 Task: Add Attachment from Google Drive to Card Card0000000163 in Board Board0000000041 in Workspace WS0000000014 in Trello. Add Cover Orange to Card Card0000000163 in Board Board0000000041 in Workspace WS0000000014 in Trello. Add "Add Label …" with "Title" Title0000000163 to Button Button0000000163 to Card Card0000000163 in Board Board0000000041 in Workspace WS0000000014 in Trello. Add Description DS0000000163 to Card Card0000000163 in Board Board0000000041 in Workspace WS0000000014 in Trello. Add Comment CM0000000163 to Card Card0000000163 in Board Board0000000041 in Workspace WS0000000014 in Trello
Action: Mouse moved to (655, 80)
Screenshot: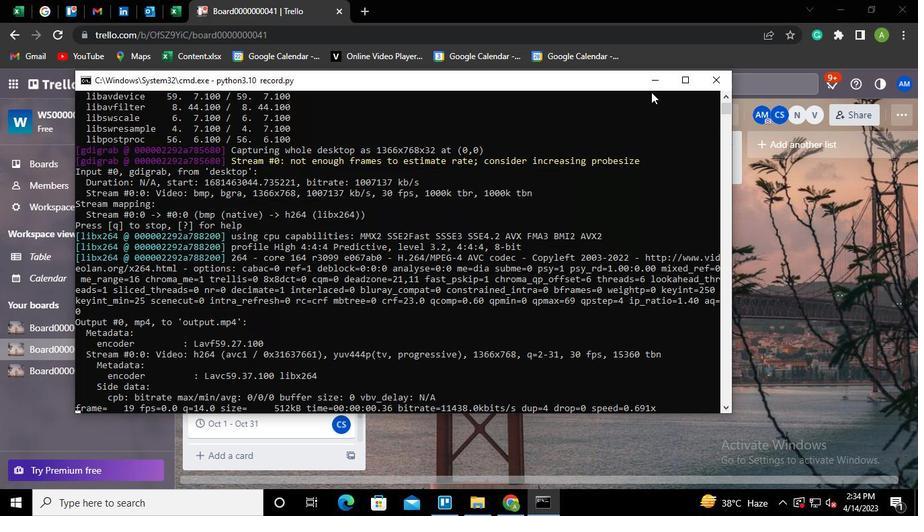 
Action: Mouse pressed left at (655, 80)
Screenshot: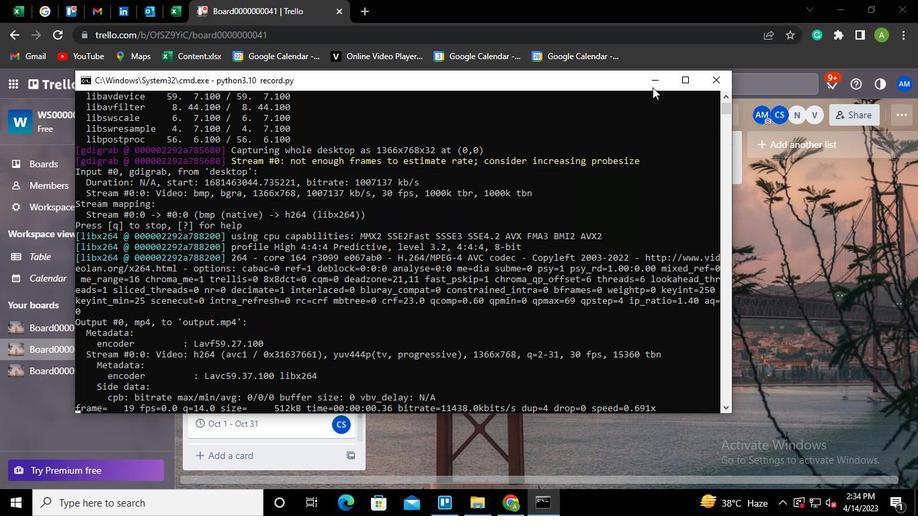 
Action: Mouse moved to (284, 393)
Screenshot: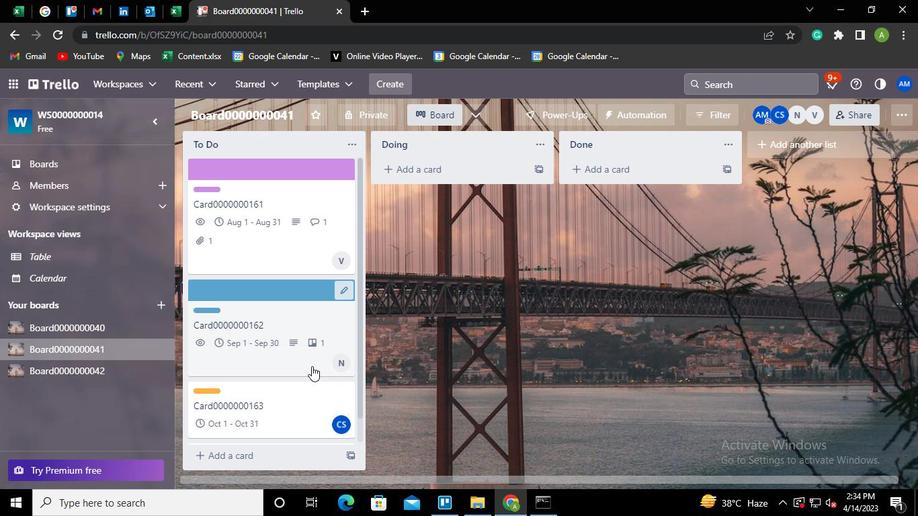 
Action: Mouse pressed left at (284, 393)
Screenshot: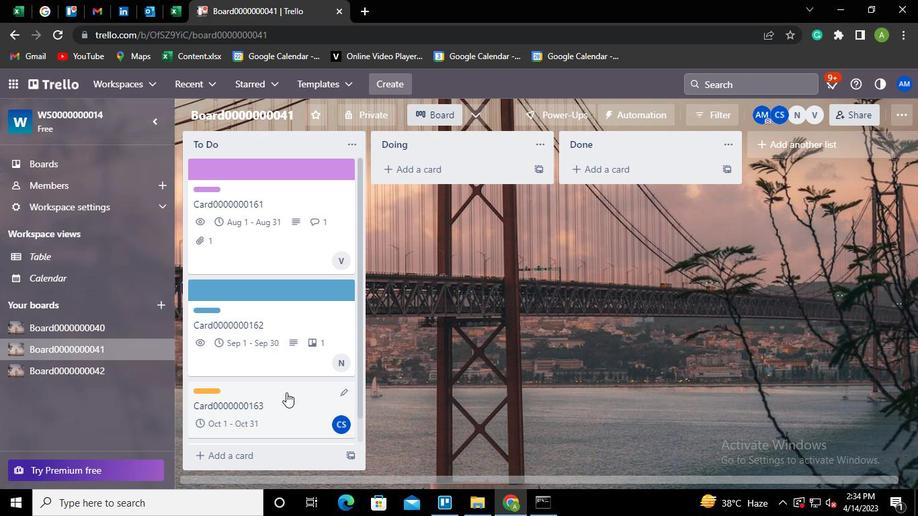 
Action: Mouse moved to (645, 348)
Screenshot: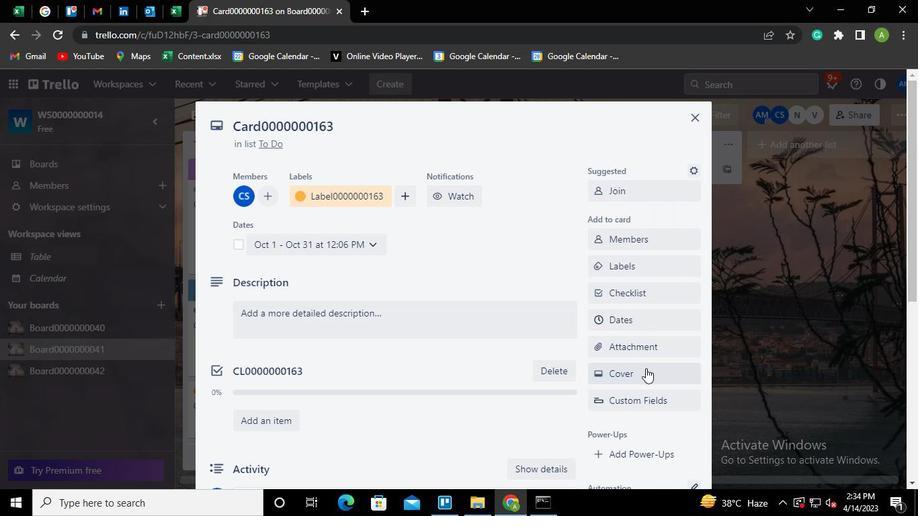 
Action: Mouse pressed left at (645, 348)
Screenshot: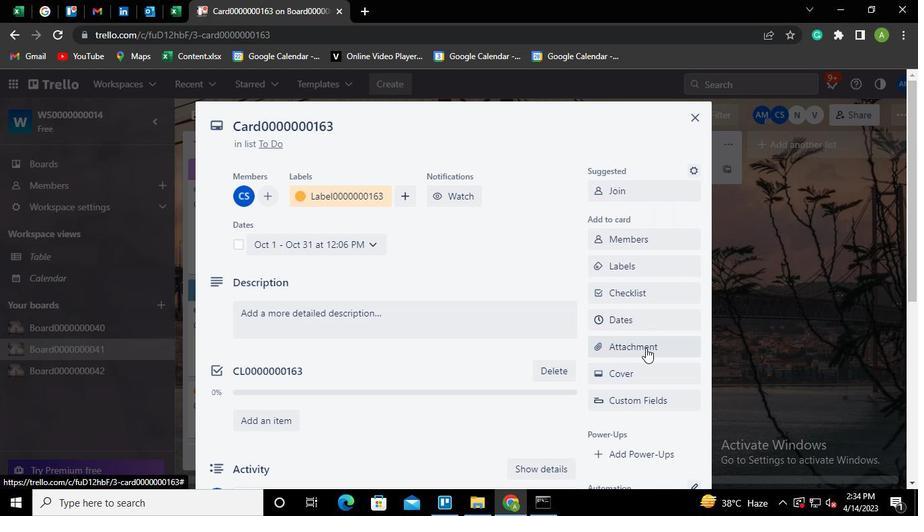 
Action: Mouse moved to (617, 186)
Screenshot: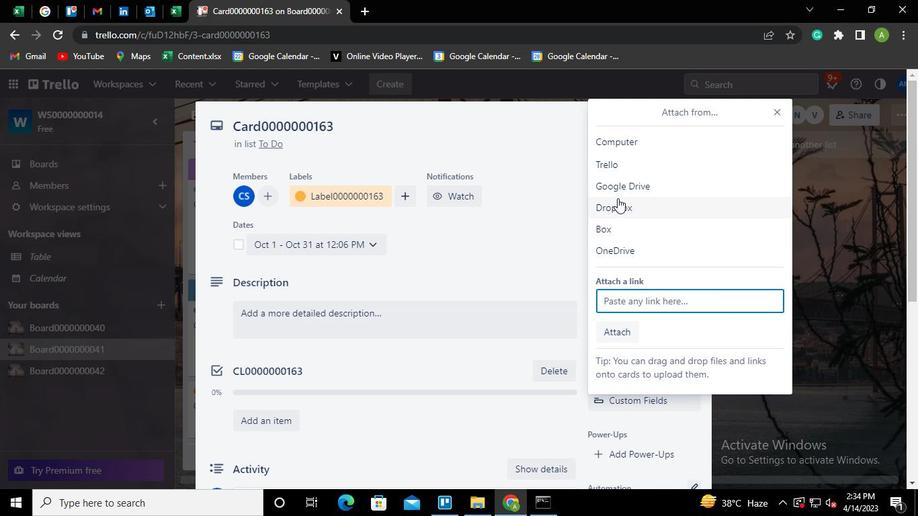 
Action: Mouse pressed left at (617, 186)
Screenshot: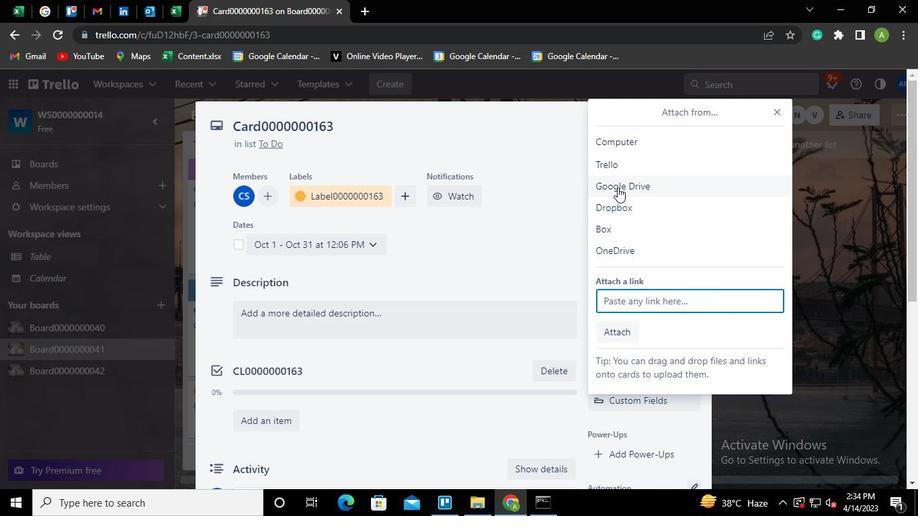 
Action: Mouse moved to (218, 289)
Screenshot: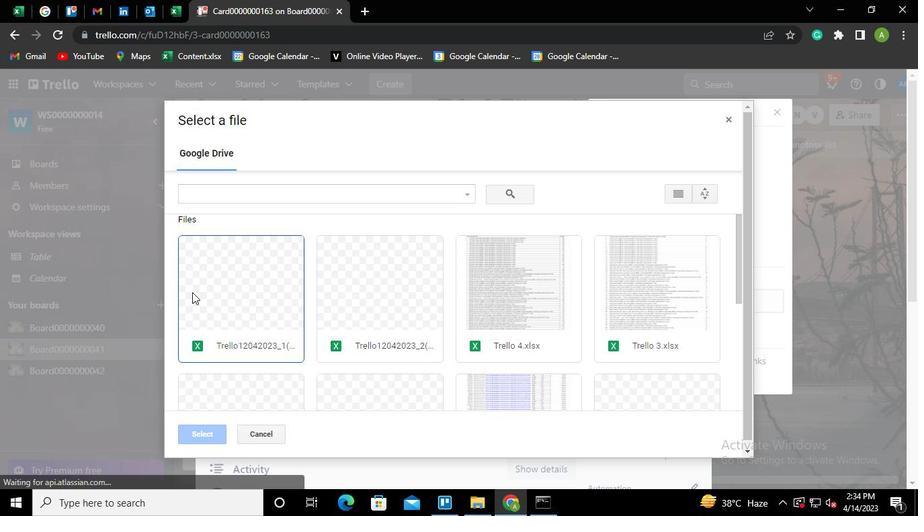 
Action: Mouse pressed left at (218, 289)
Screenshot: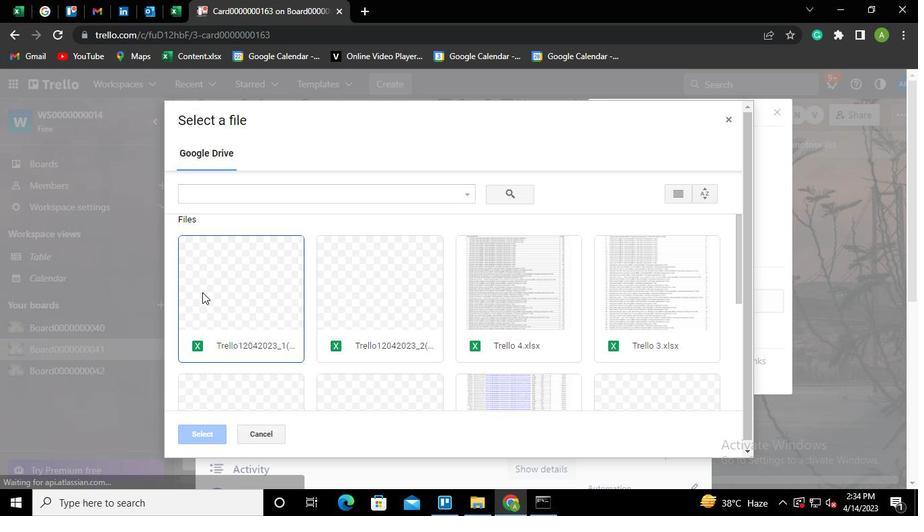 
Action: Mouse pressed left at (218, 289)
Screenshot: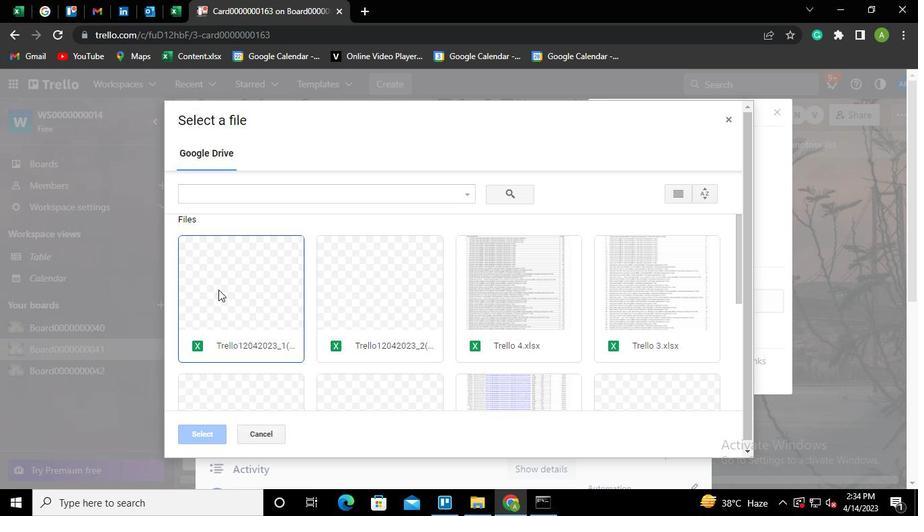 
Action: Mouse moved to (627, 385)
Screenshot: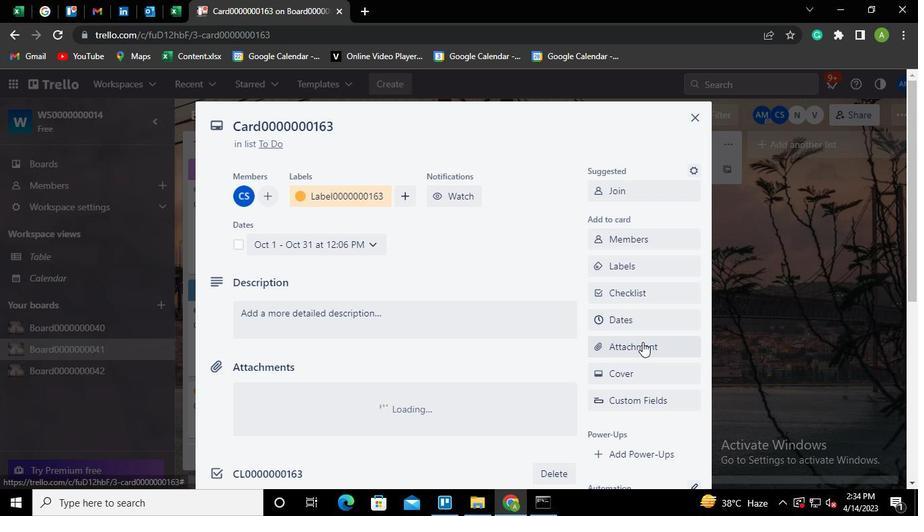 
Action: Mouse pressed left at (627, 385)
Screenshot: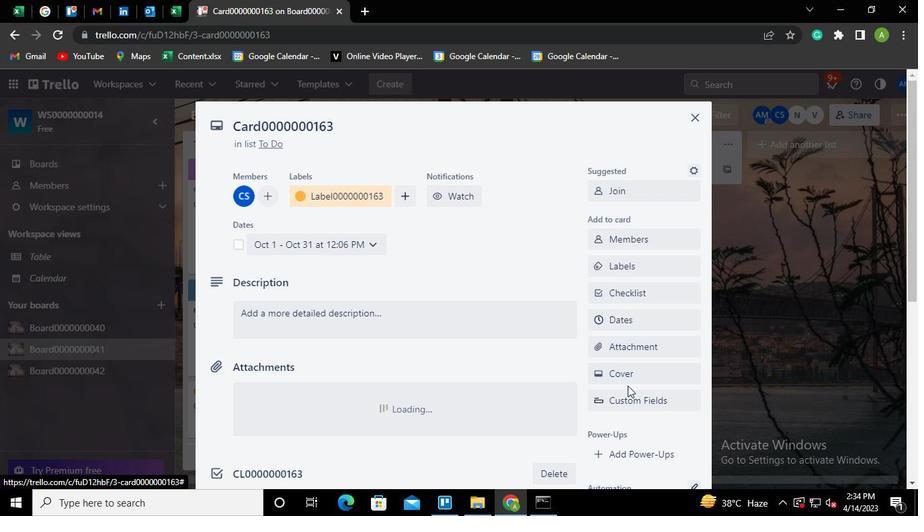 
Action: Mouse moved to (627, 379)
Screenshot: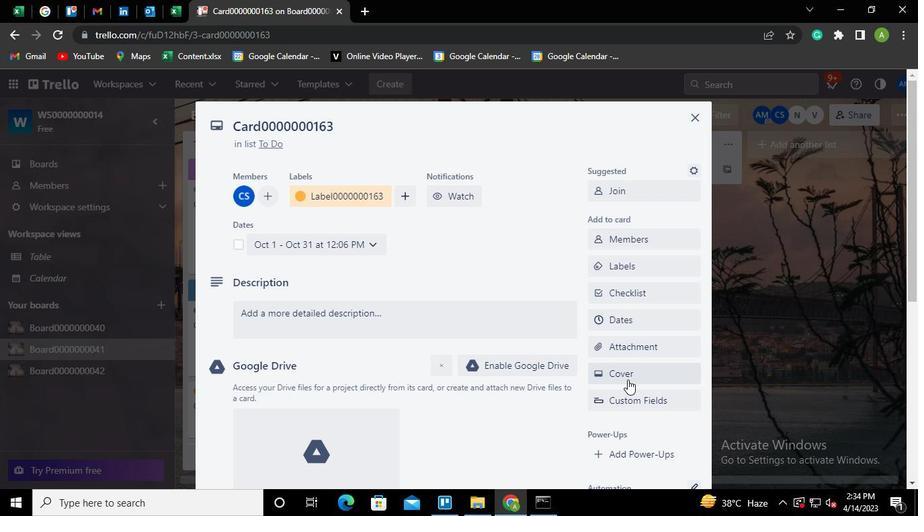
Action: Mouse pressed left at (627, 379)
Screenshot: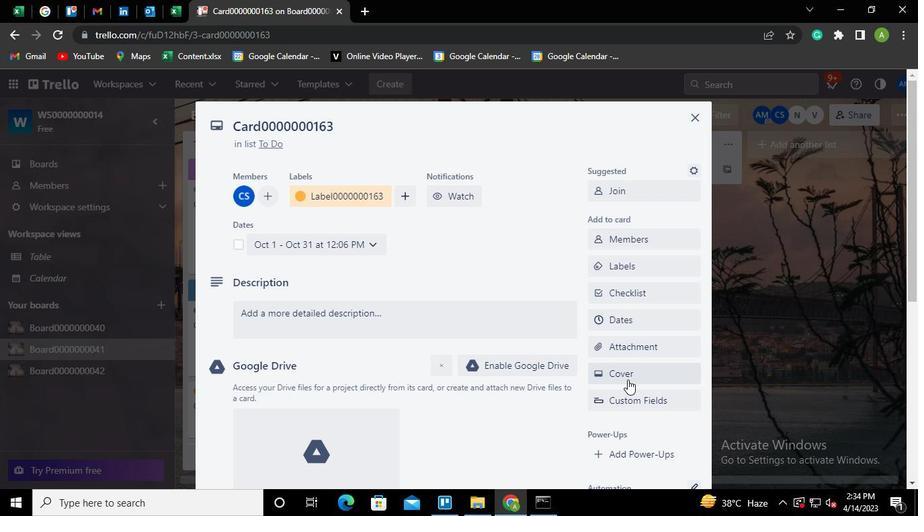
Action: Mouse moved to (692, 235)
Screenshot: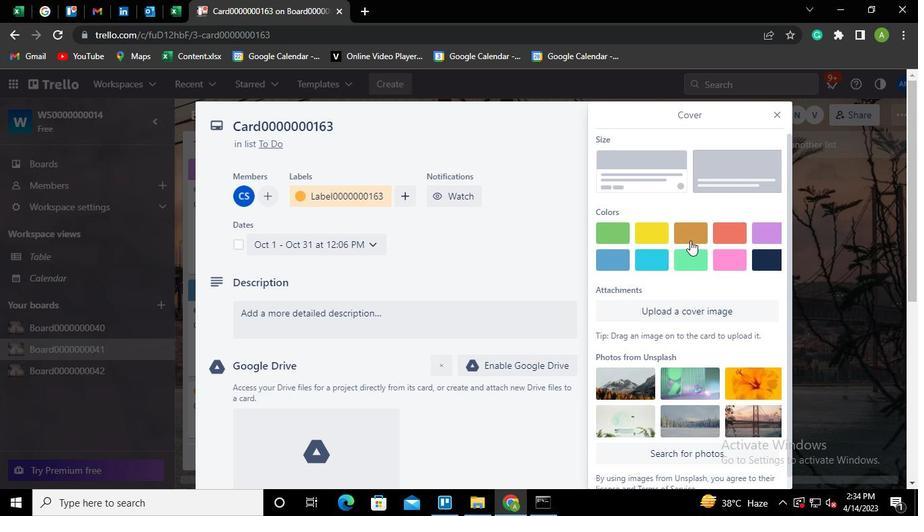 
Action: Mouse pressed left at (692, 235)
Screenshot: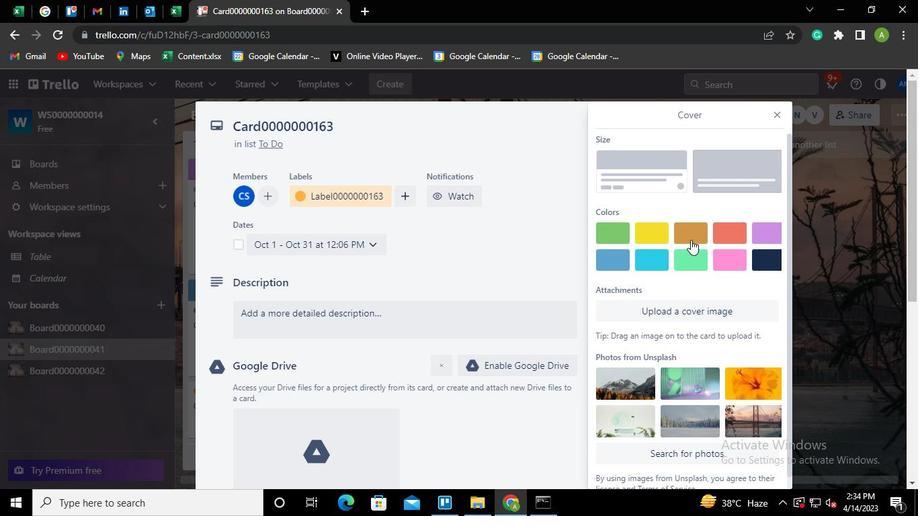 
Action: Mouse moved to (561, 217)
Screenshot: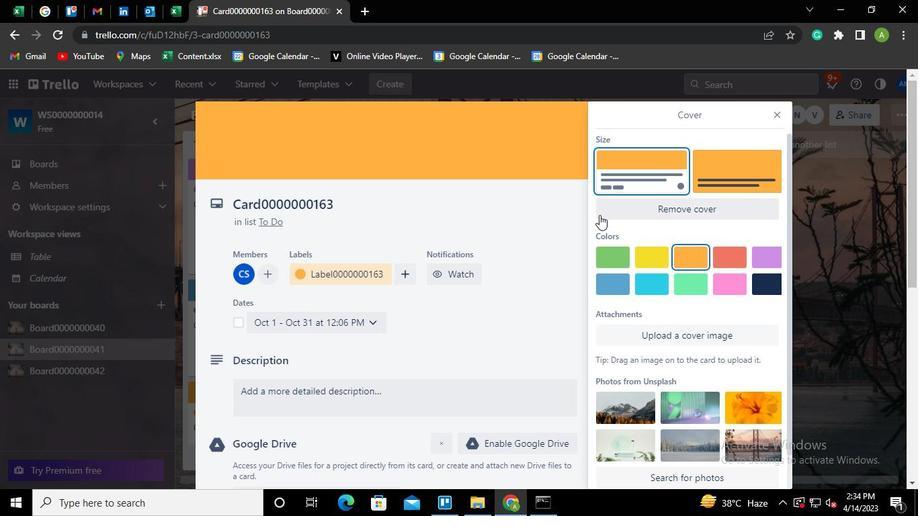 
Action: Mouse pressed left at (561, 217)
Screenshot: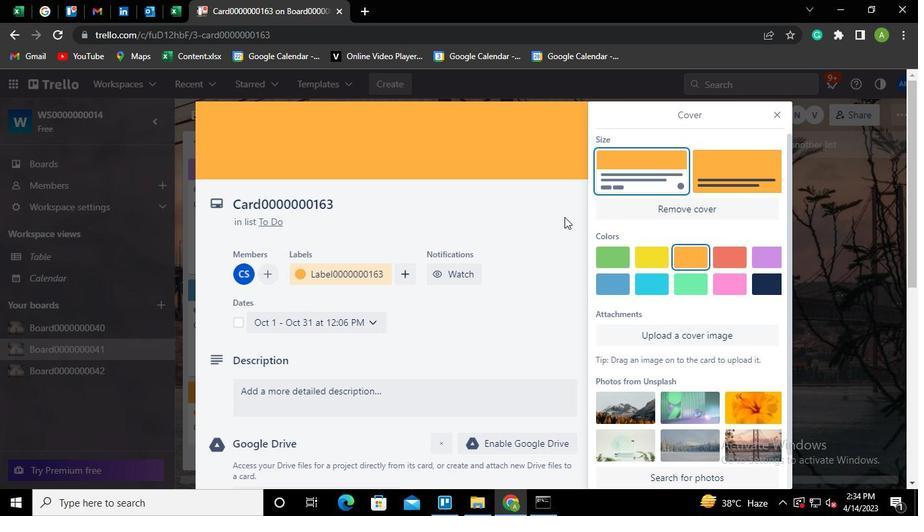
Action: Mouse moved to (636, 410)
Screenshot: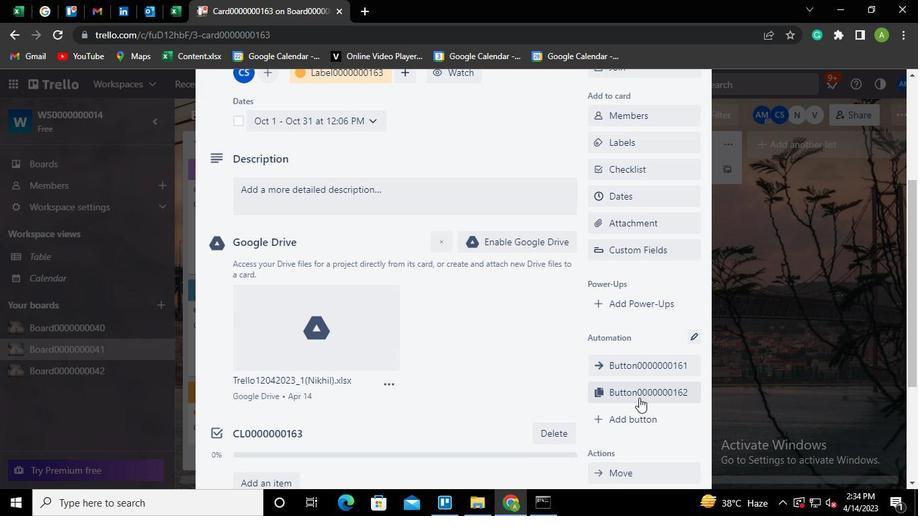 
Action: Mouse pressed left at (636, 410)
Screenshot: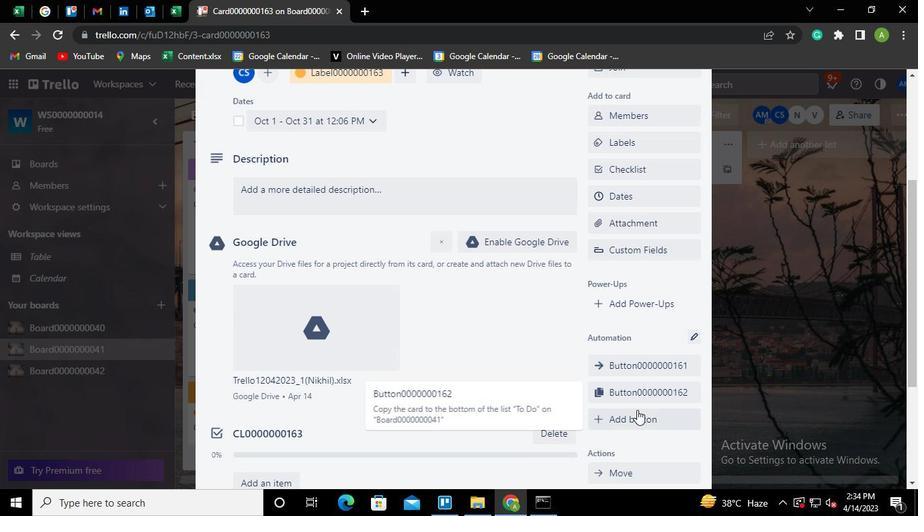 
Action: Mouse moved to (640, 226)
Screenshot: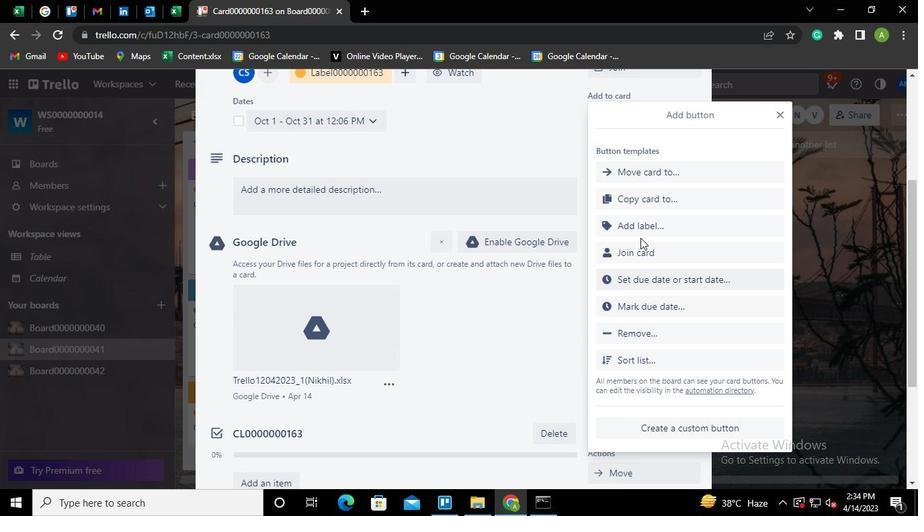 
Action: Mouse pressed left at (640, 226)
Screenshot: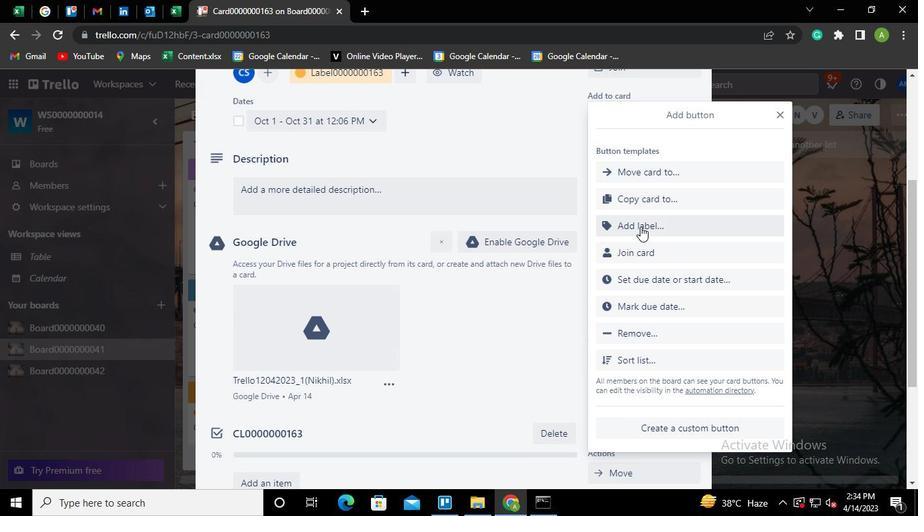 
Action: Mouse moved to (641, 222)
Screenshot: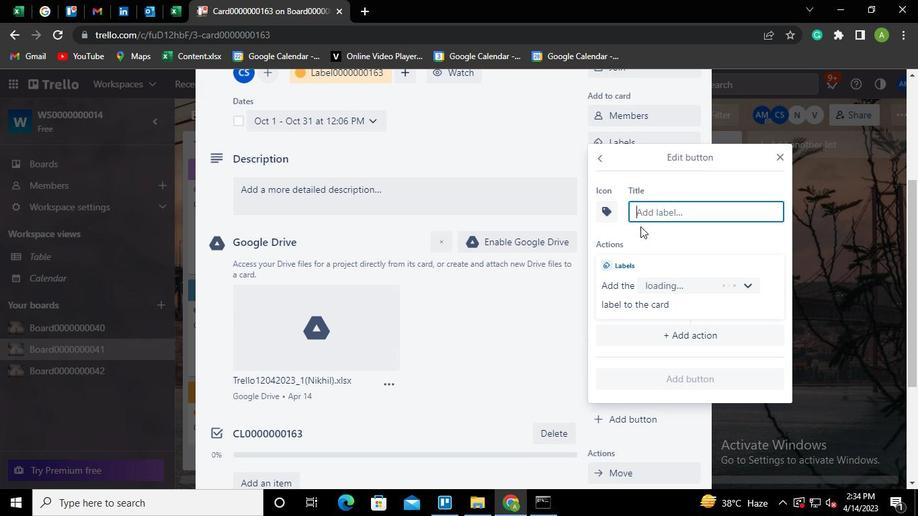 
Action: Keyboard Key.shift
Screenshot: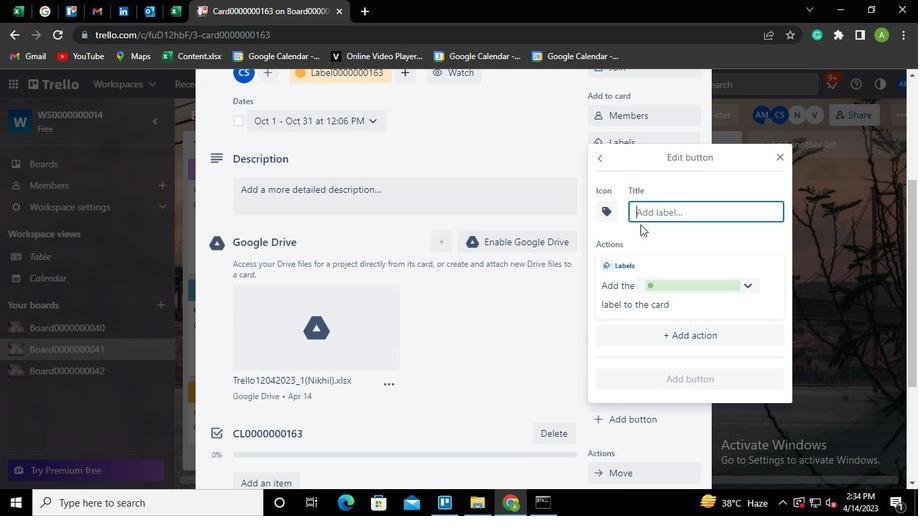 
Action: Keyboard T
Screenshot: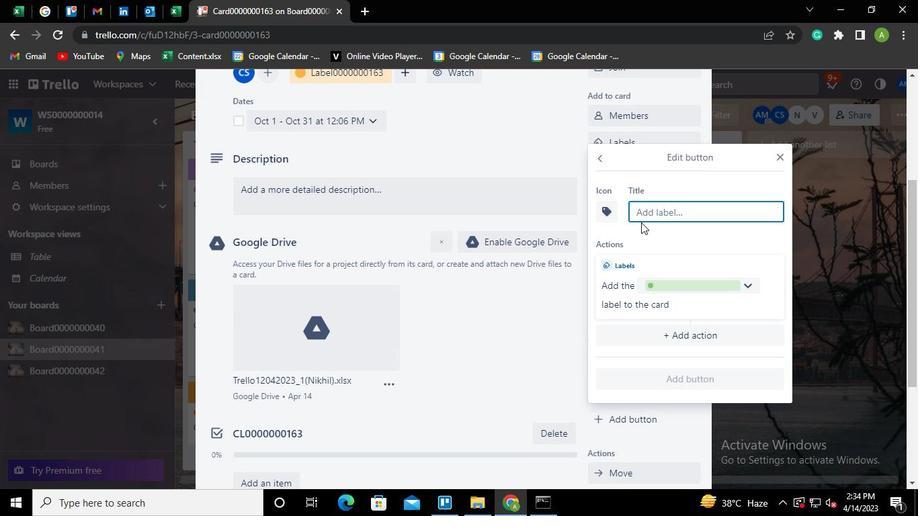 
Action: Keyboard i
Screenshot: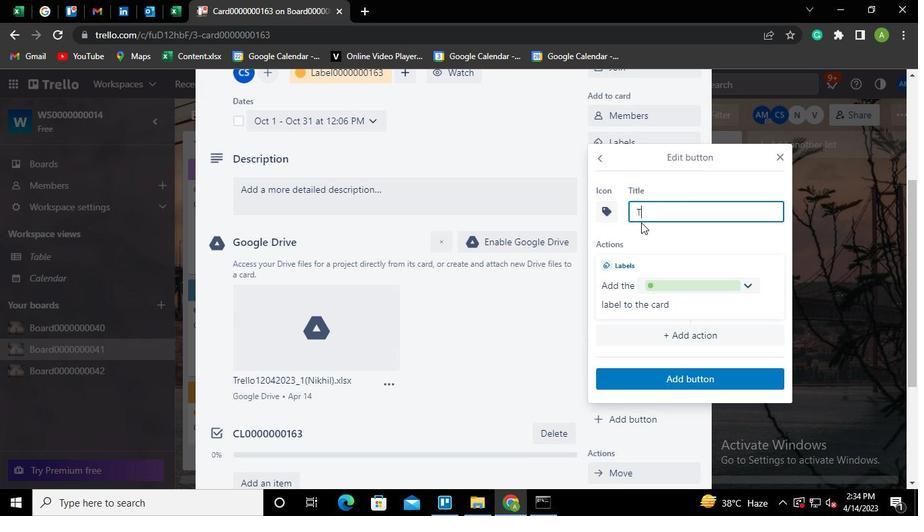 
Action: Keyboard t
Screenshot: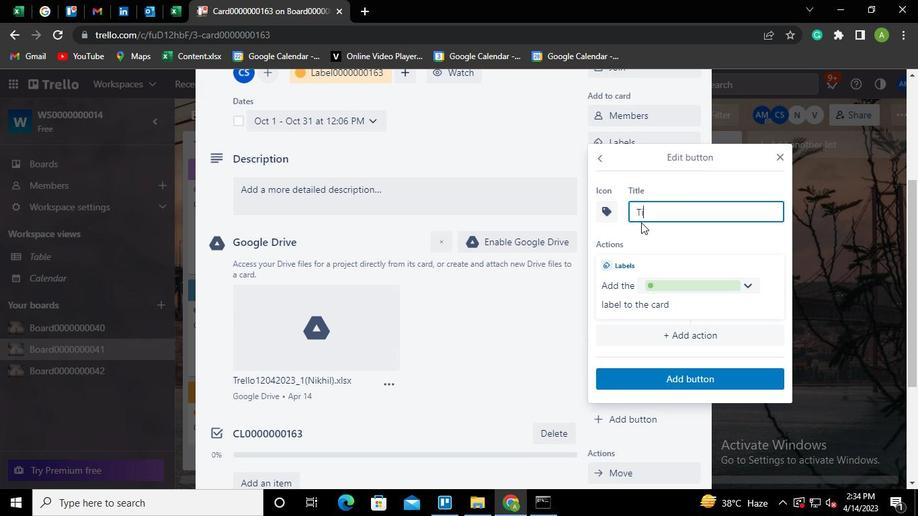 
Action: Keyboard l
Screenshot: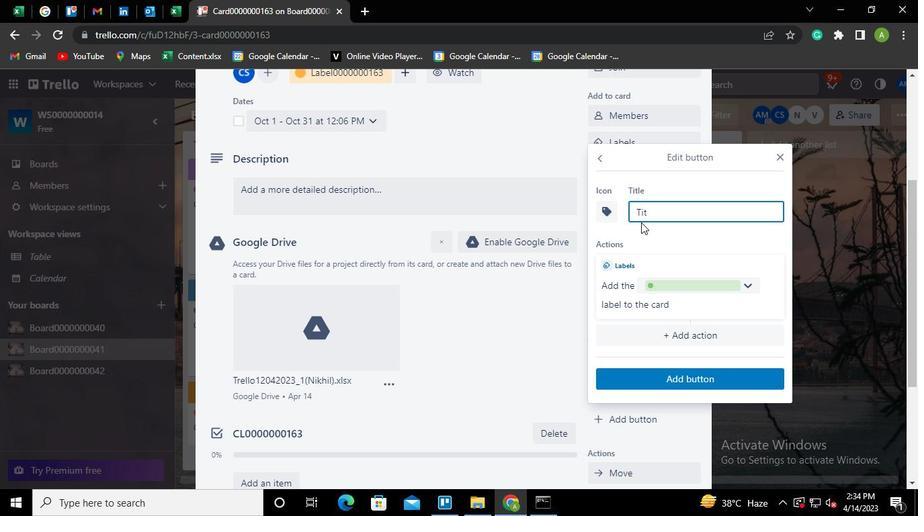 
Action: Keyboard e
Screenshot: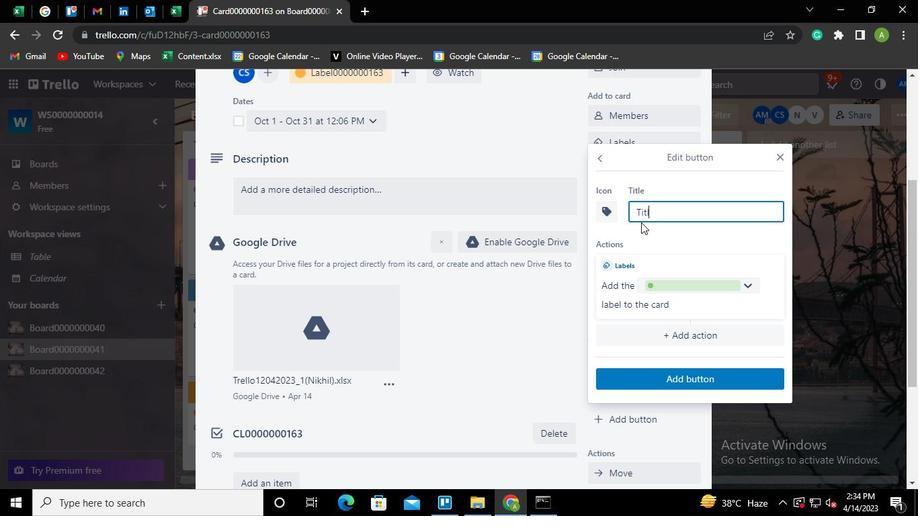 
Action: Keyboard <96>
Screenshot: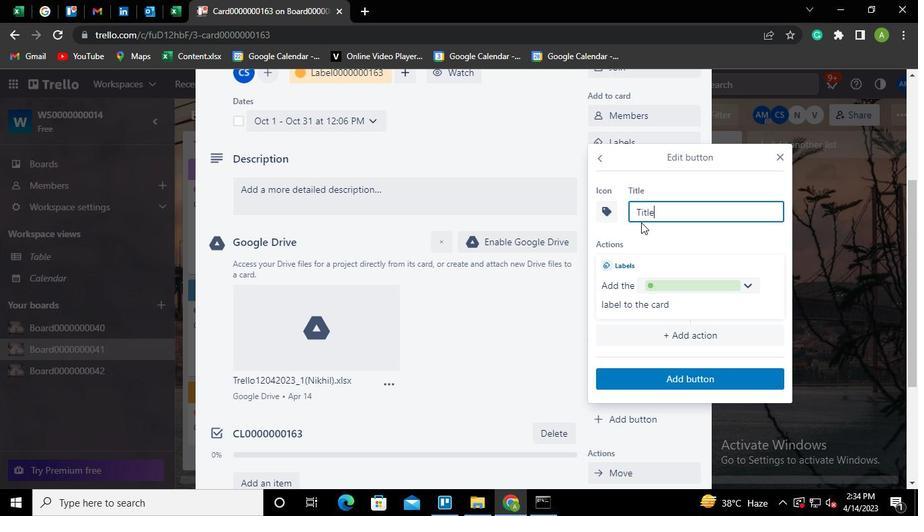 
Action: Keyboard <96>
Screenshot: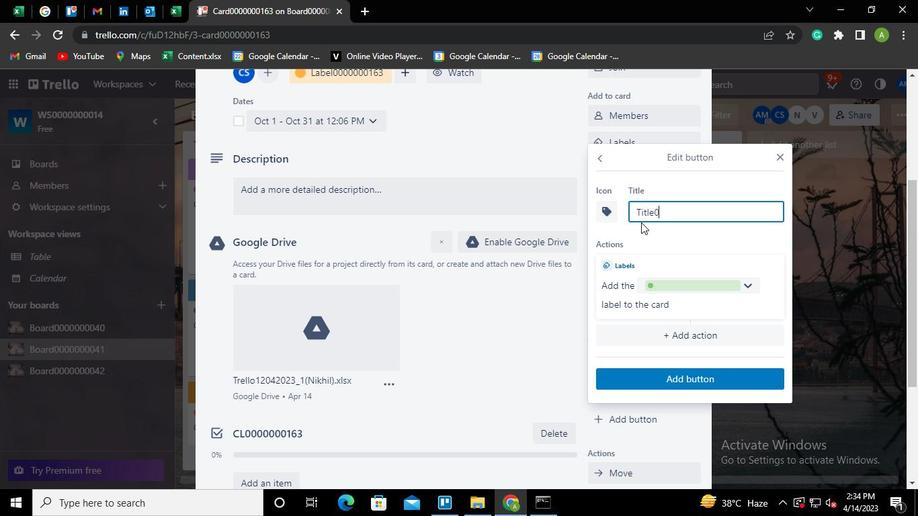 
Action: Keyboard <96>
Screenshot: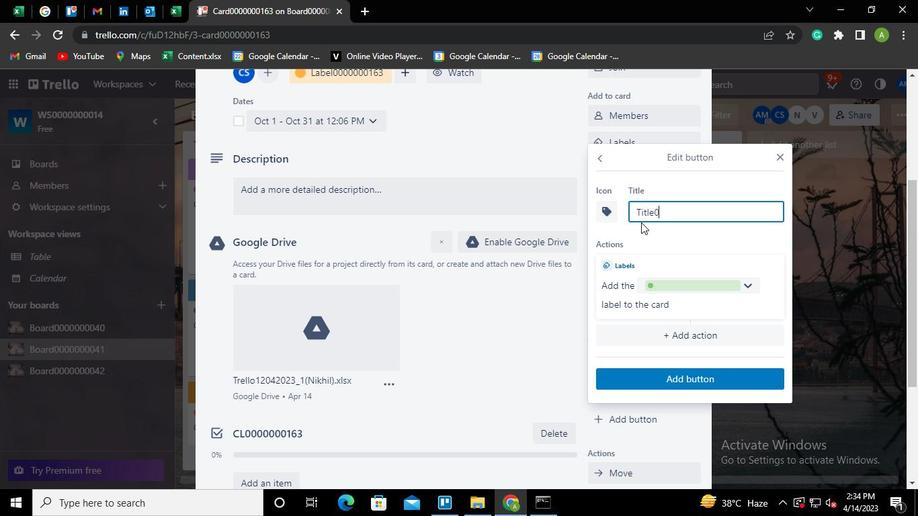 
Action: Keyboard <96>
Screenshot: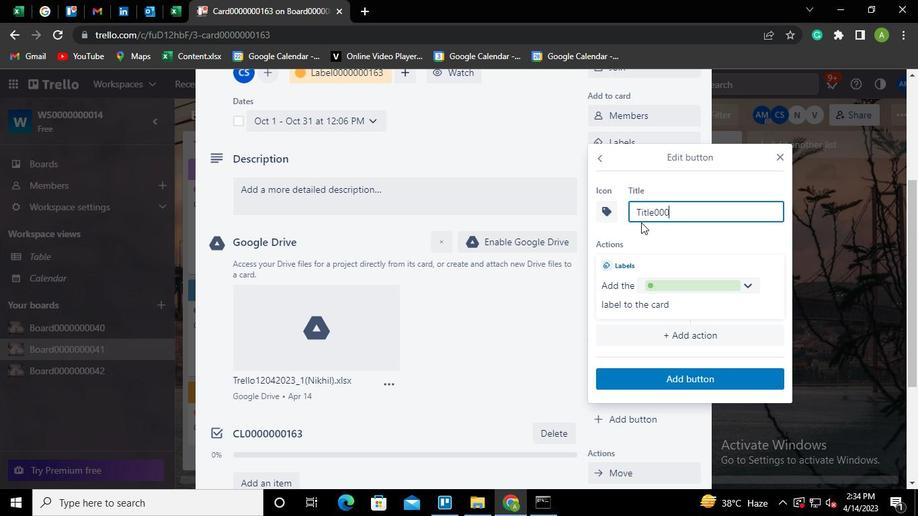 
Action: Keyboard <96>
Screenshot: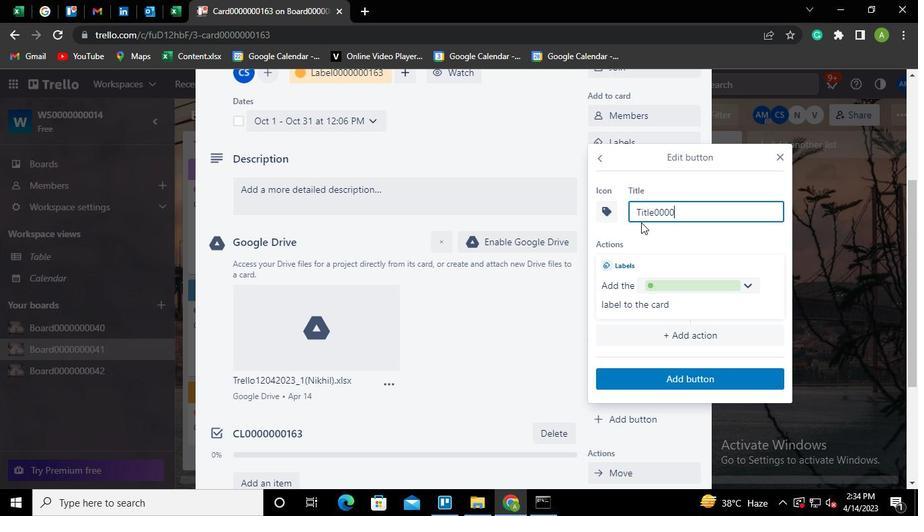 
Action: Keyboard <96>
Screenshot: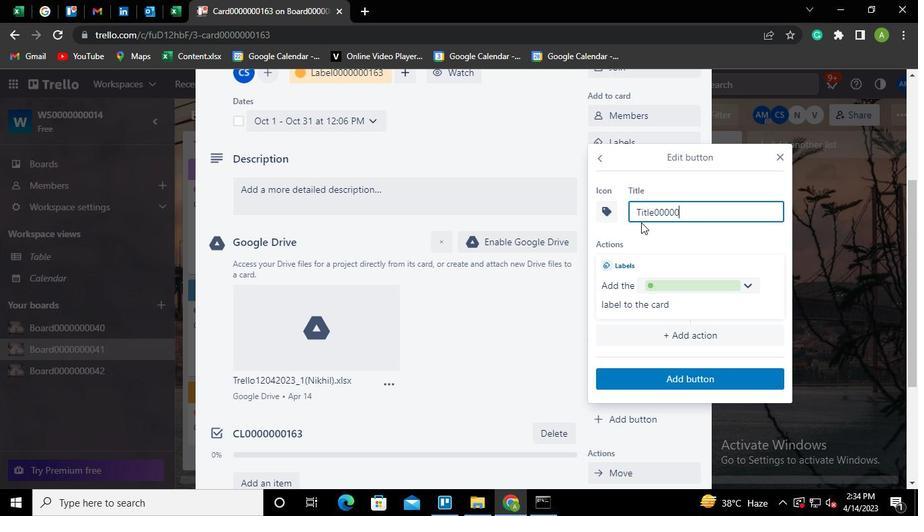 
Action: Keyboard <96>
Screenshot: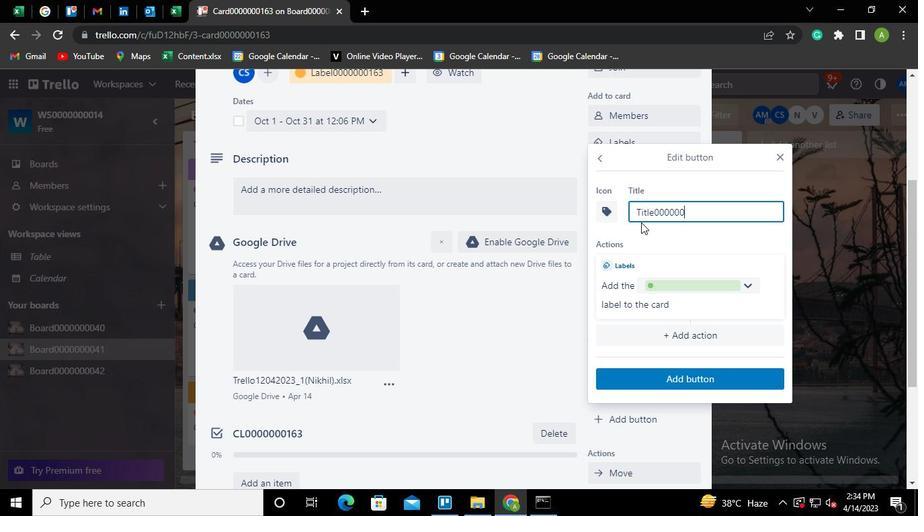 
Action: Keyboard <97>
Screenshot: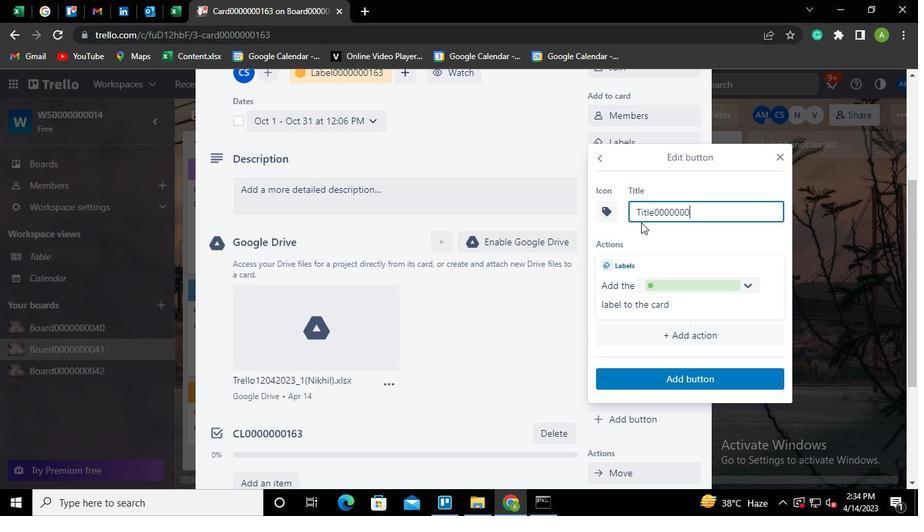 
Action: Keyboard <102>
Screenshot: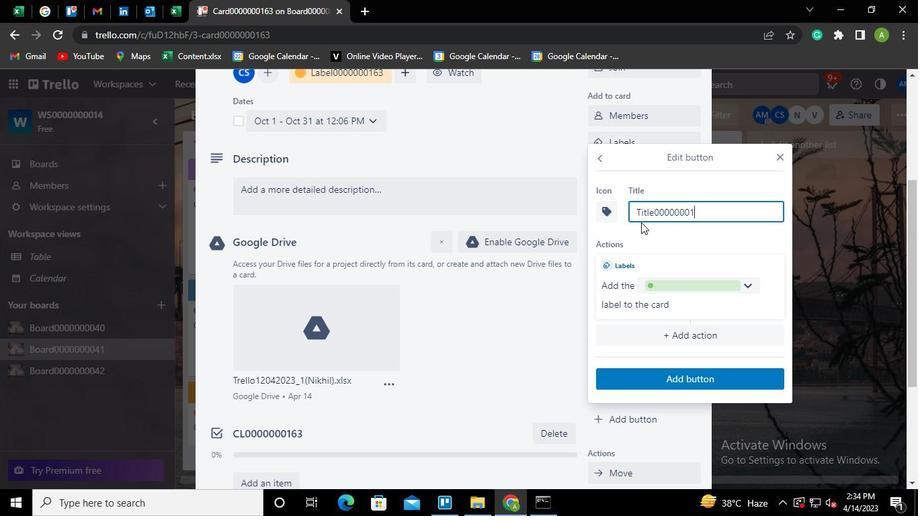 
Action: Mouse moved to (641, 221)
Screenshot: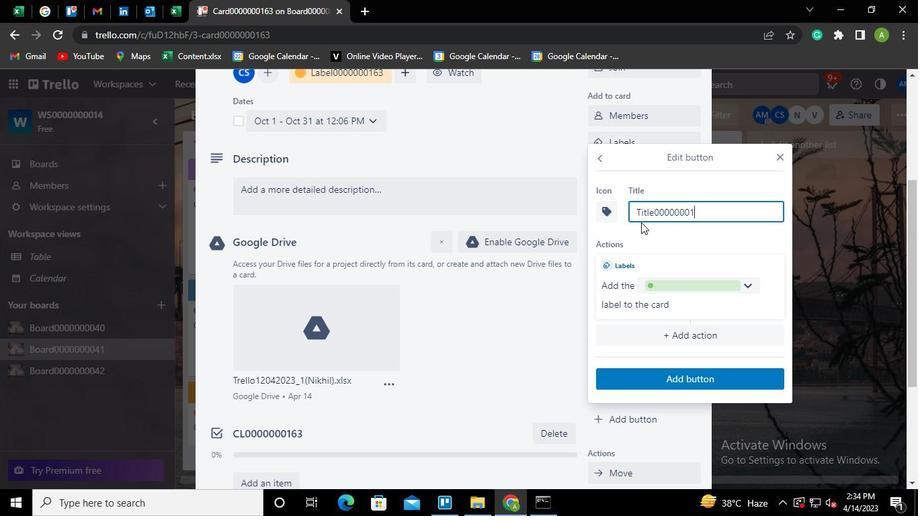 
Action: Keyboard <99>
Screenshot: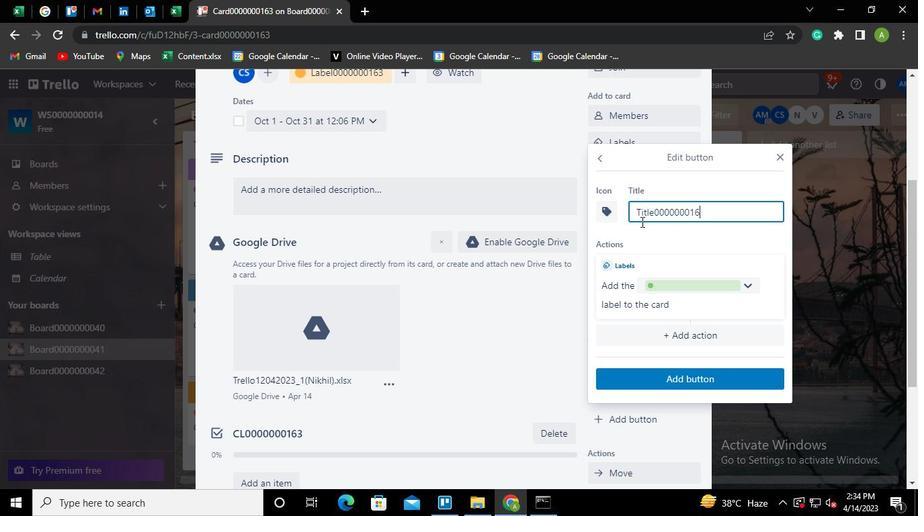 
Action: Mouse moved to (679, 378)
Screenshot: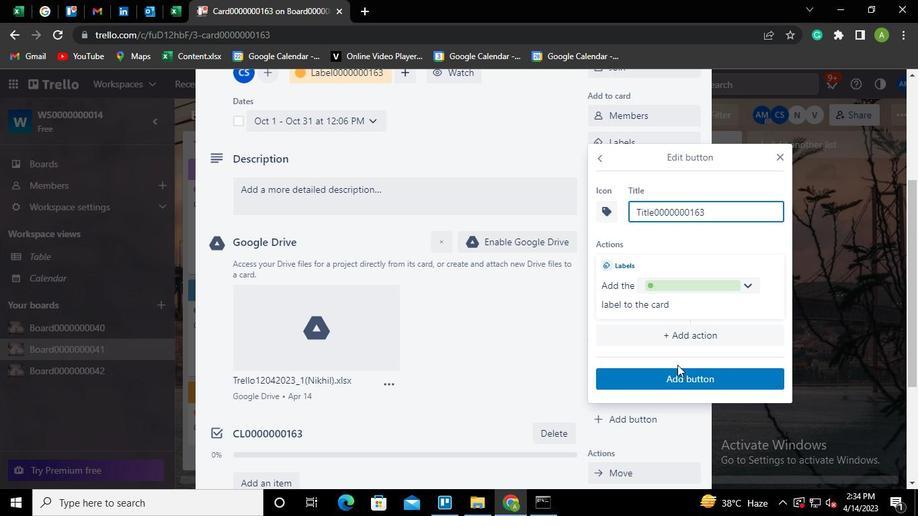 
Action: Mouse pressed left at (679, 378)
Screenshot: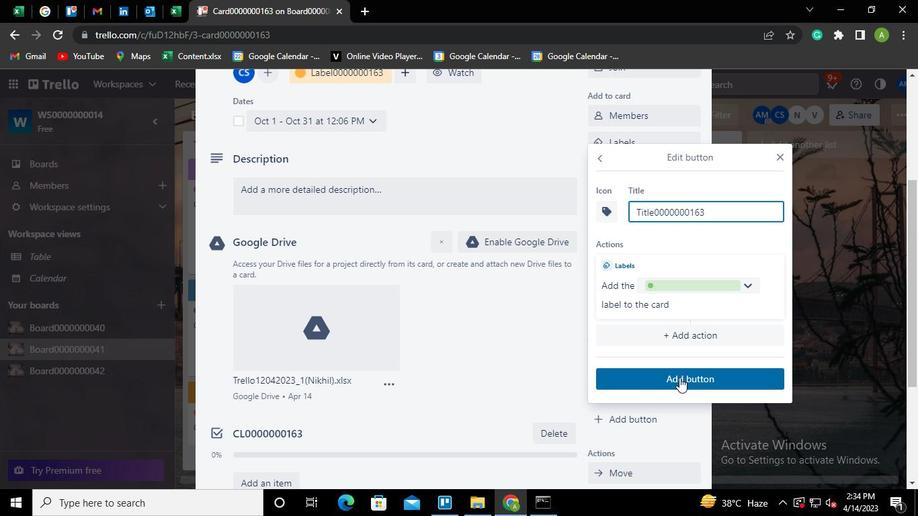 
Action: Mouse moved to (290, 194)
Screenshot: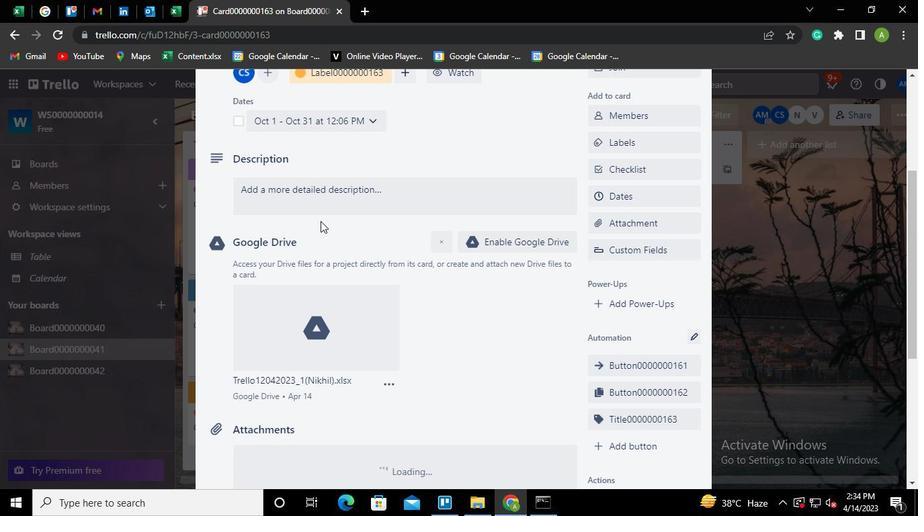 
Action: Mouse pressed left at (290, 194)
Screenshot: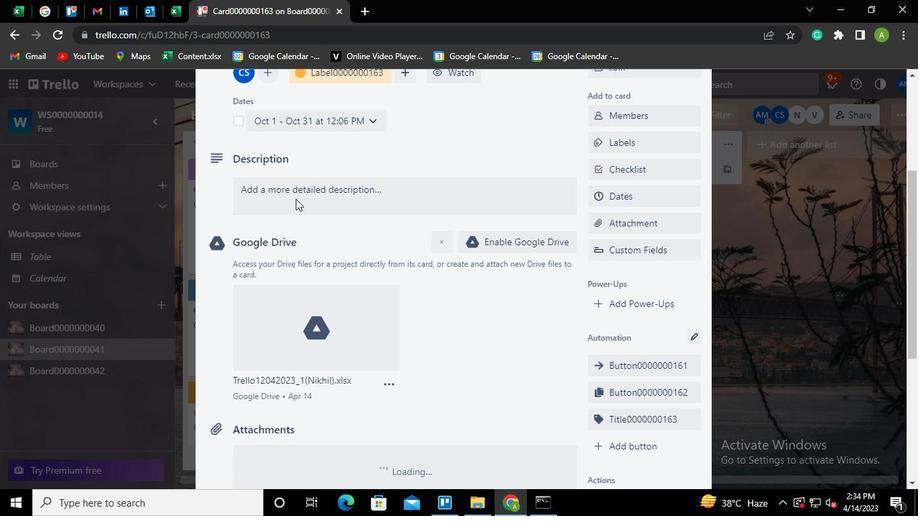 
Action: Keyboard Key.shift
Screenshot: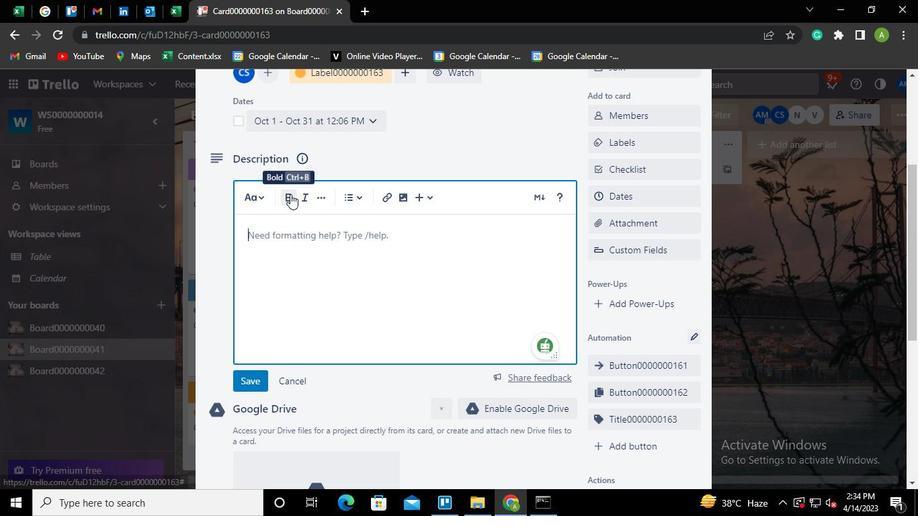 
Action: Keyboard D
Screenshot: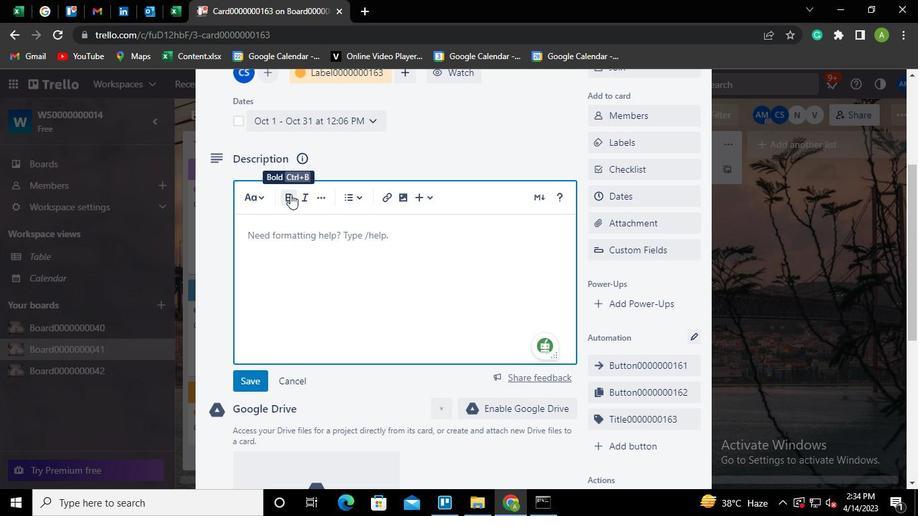 
Action: Keyboard S
Screenshot: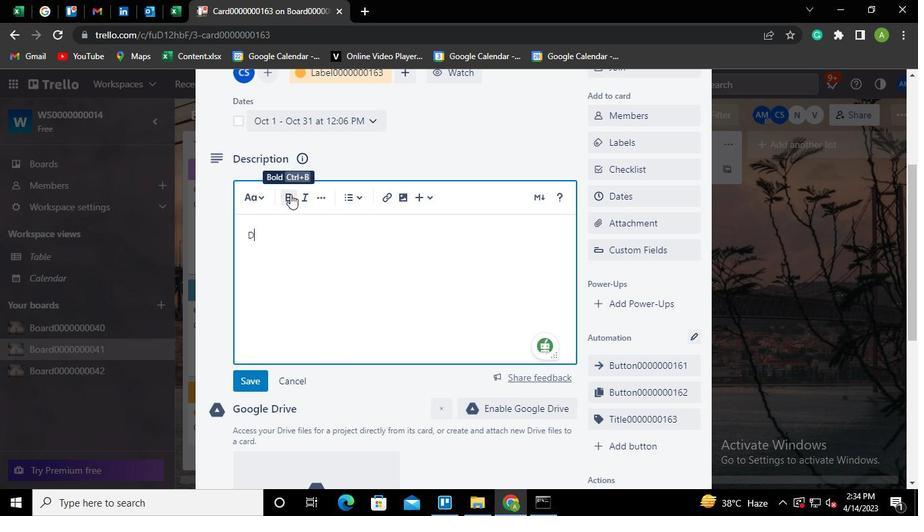 
Action: Keyboard <96>
Screenshot: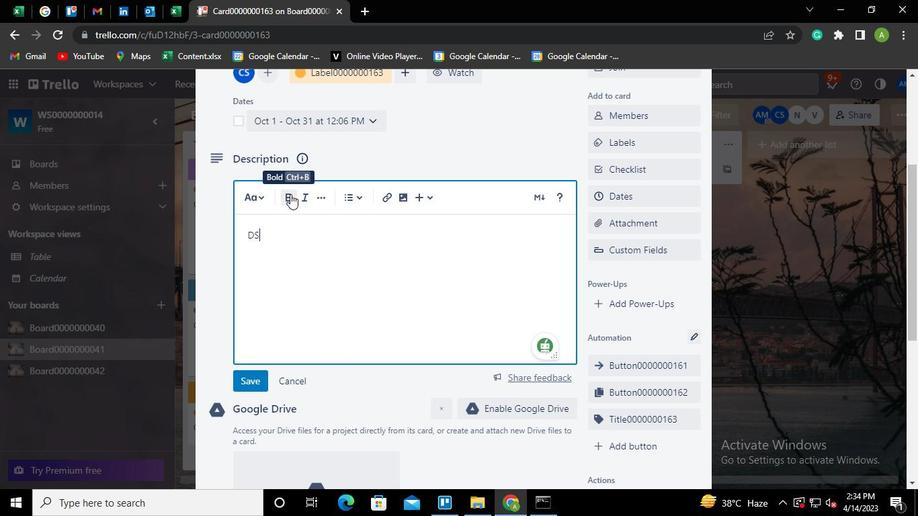 
Action: Keyboard <96>
Screenshot: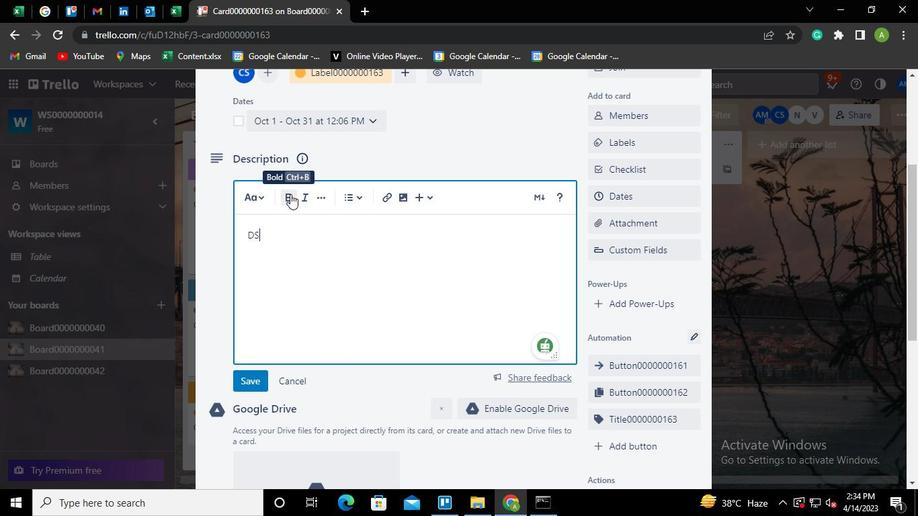 
Action: Keyboard <96>
Screenshot: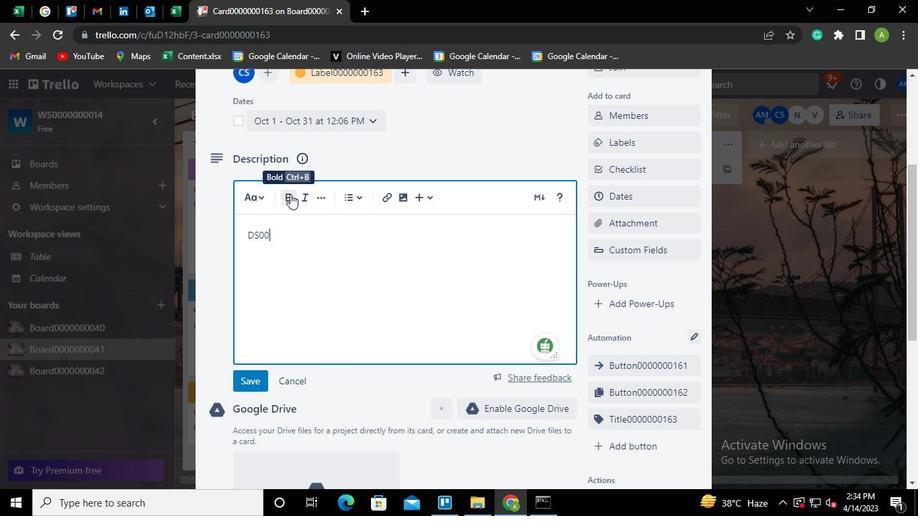 
Action: Keyboard <96>
Screenshot: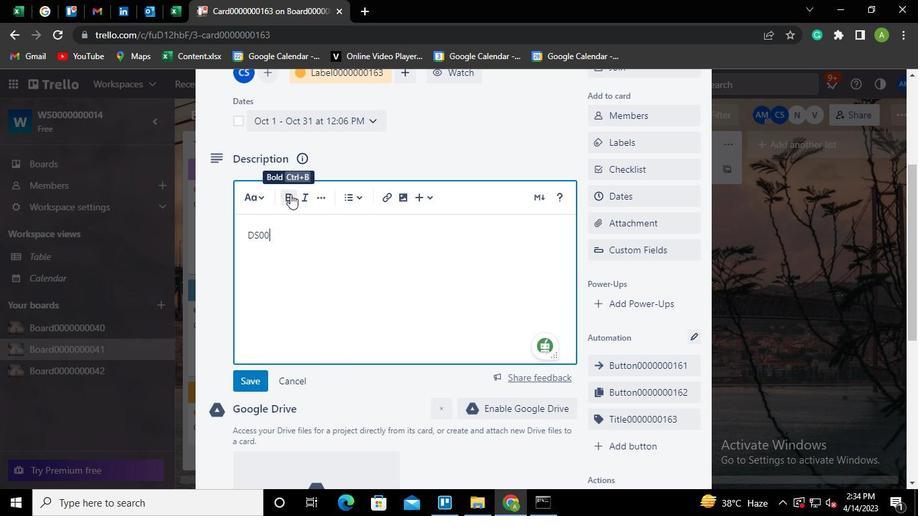 
Action: Keyboard <96>
Screenshot: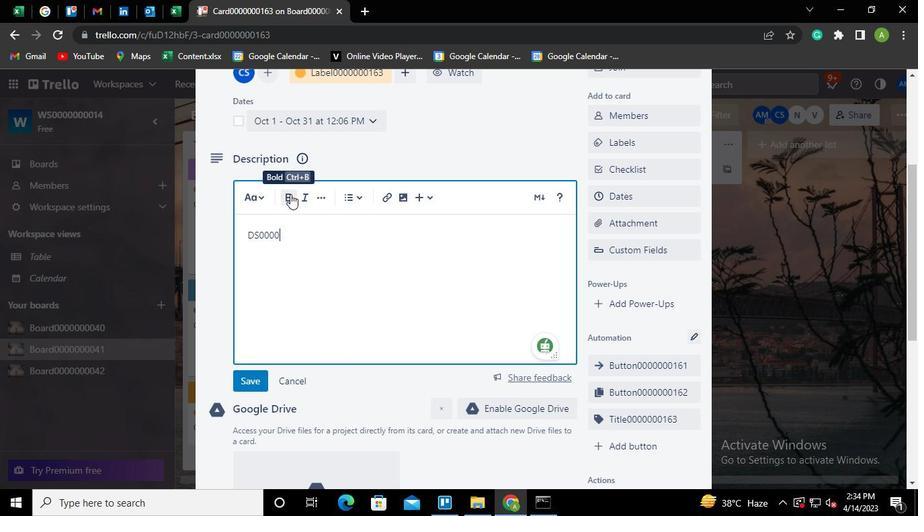 
Action: Keyboard <96>
Screenshot: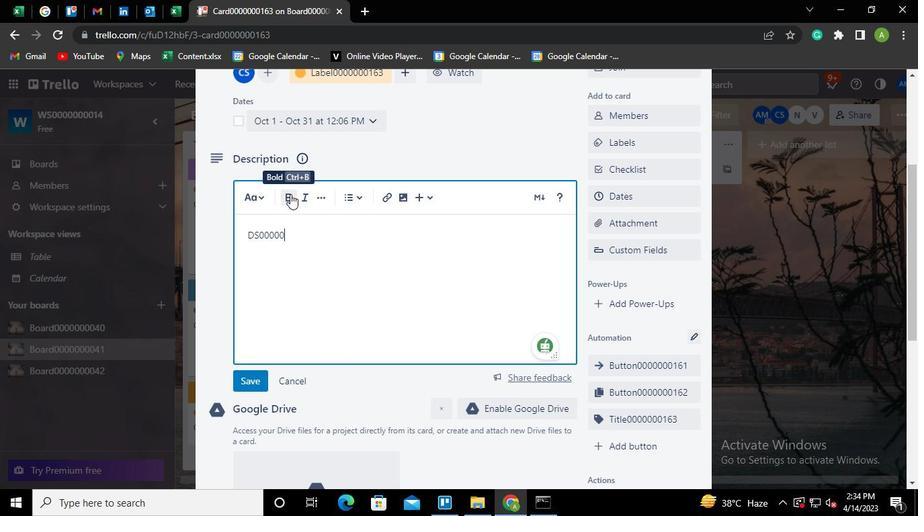 
Action: Keyboard <96>
Screenshot: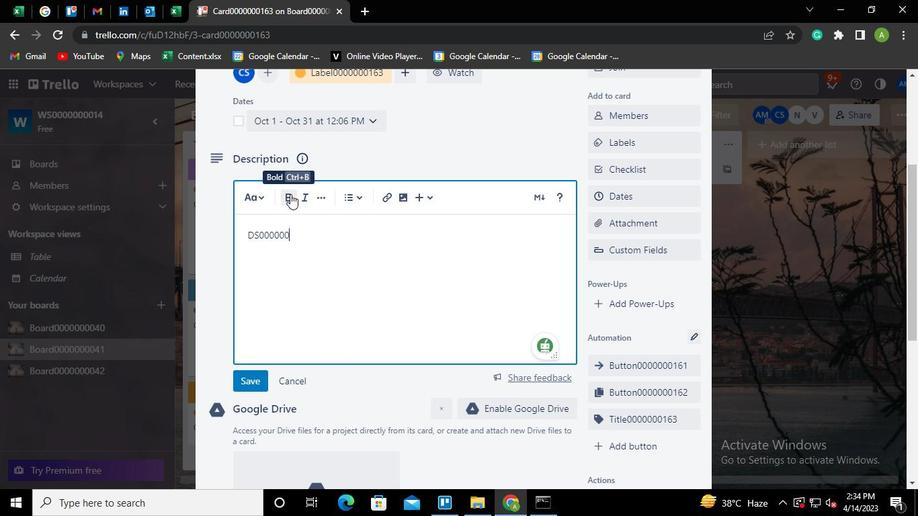 
Action: Keyboard <97>
Screenshot: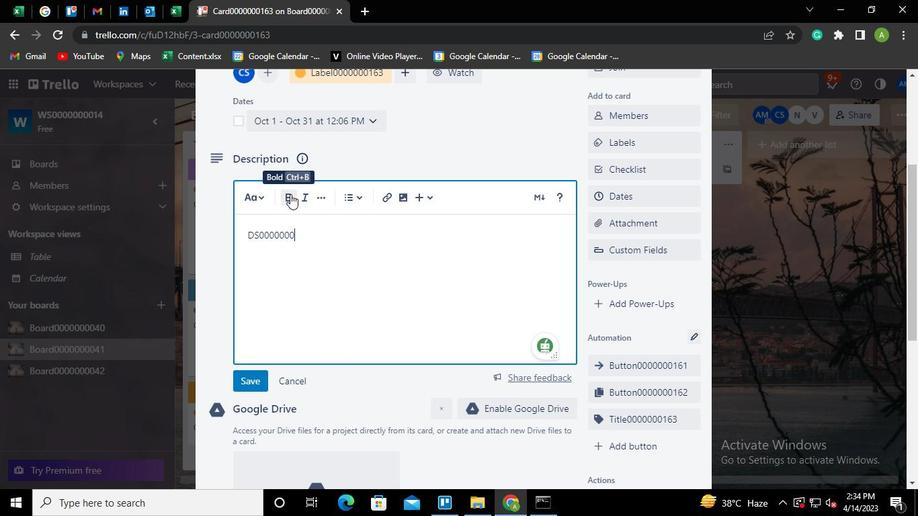 
Action: Keyboard <102>
Screenshot: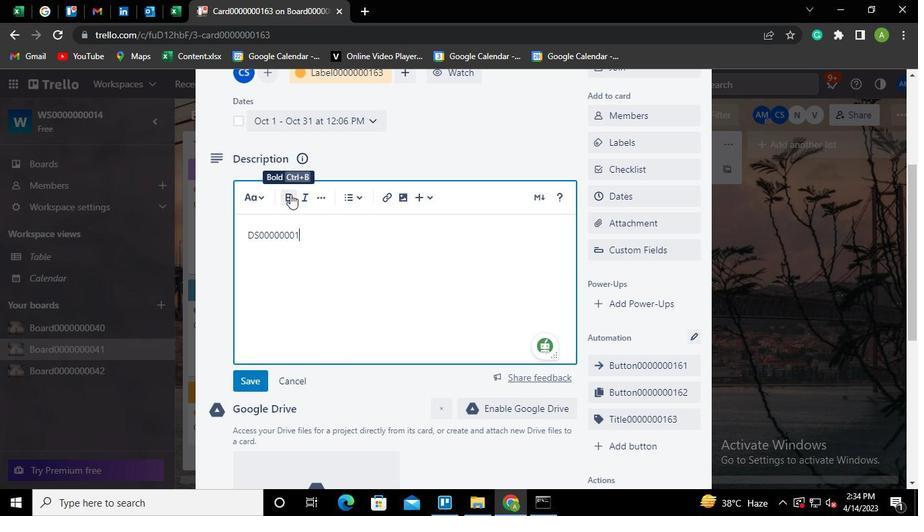 
Action: Keyboard <99>
Screenshot: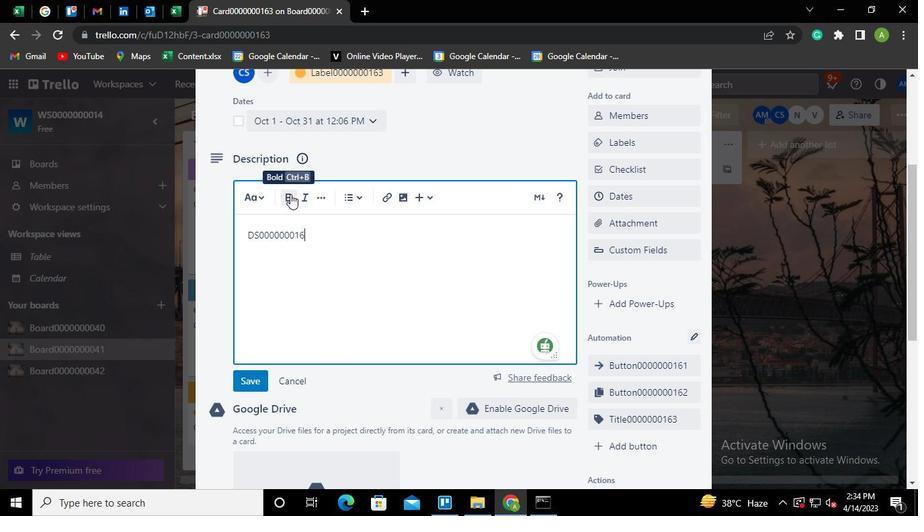 
Action: Mouse moved to (241, 378)
Screenshot: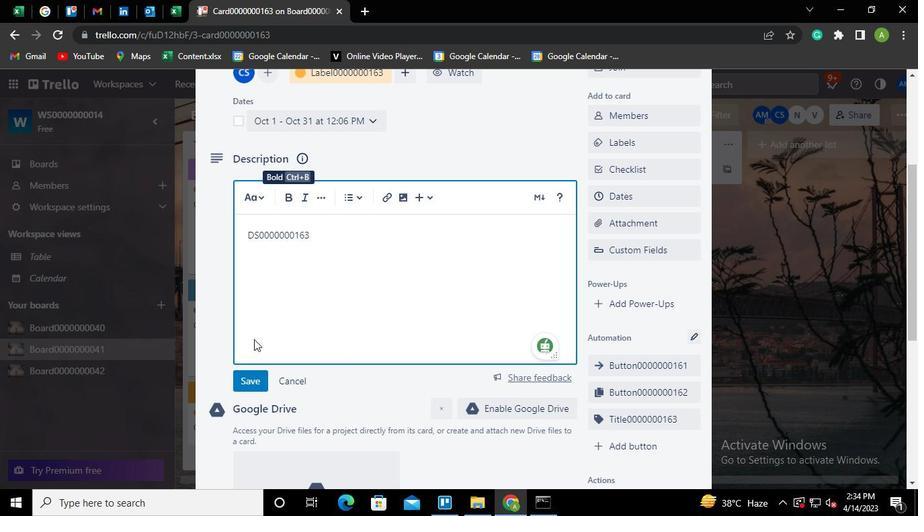 
Action: Mouse pressed left at (241, 378)
Screenshot: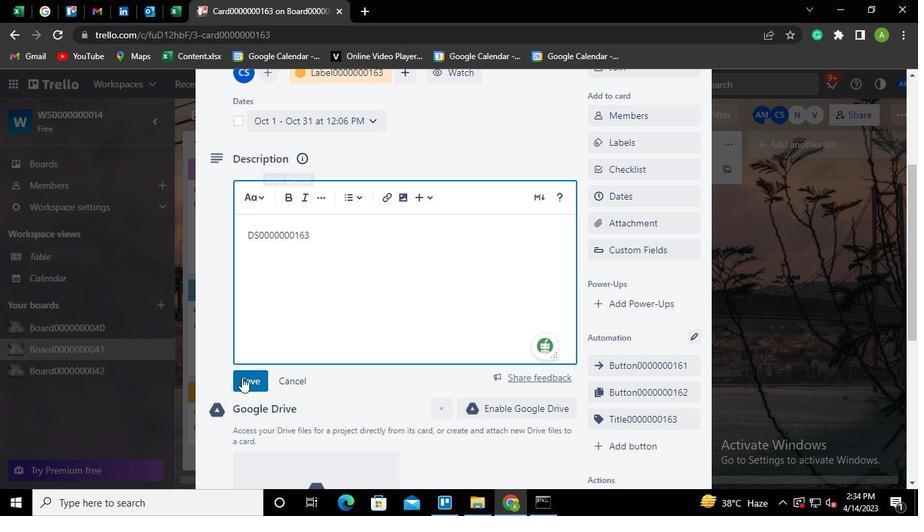 
Action: Mouse moved to (293, 334)
Screenshot: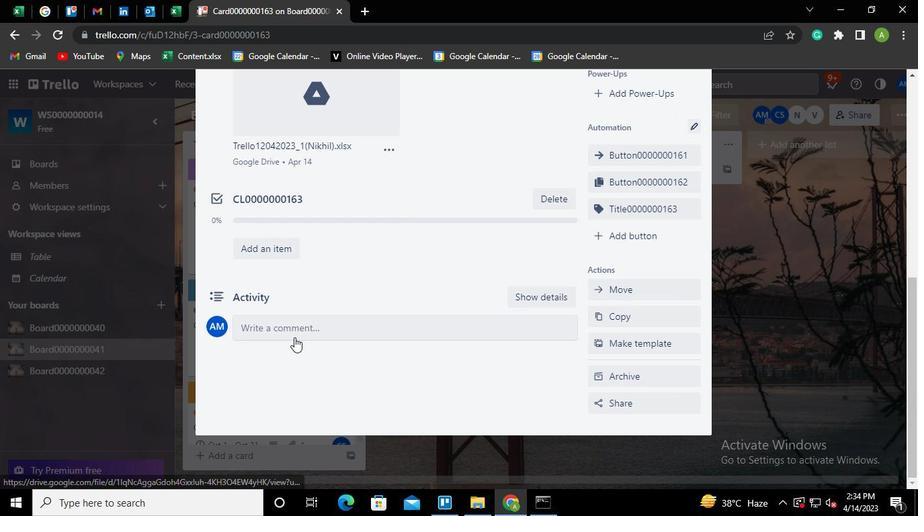 
Action: Mouse pressed left at (293, 334)
Screenshot: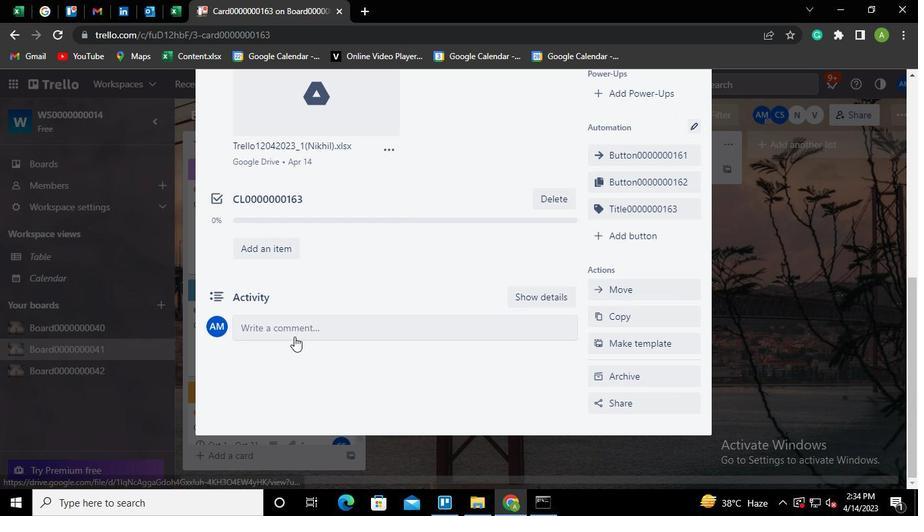 
Action: Mouse moved to (297, 354)
Screenshot: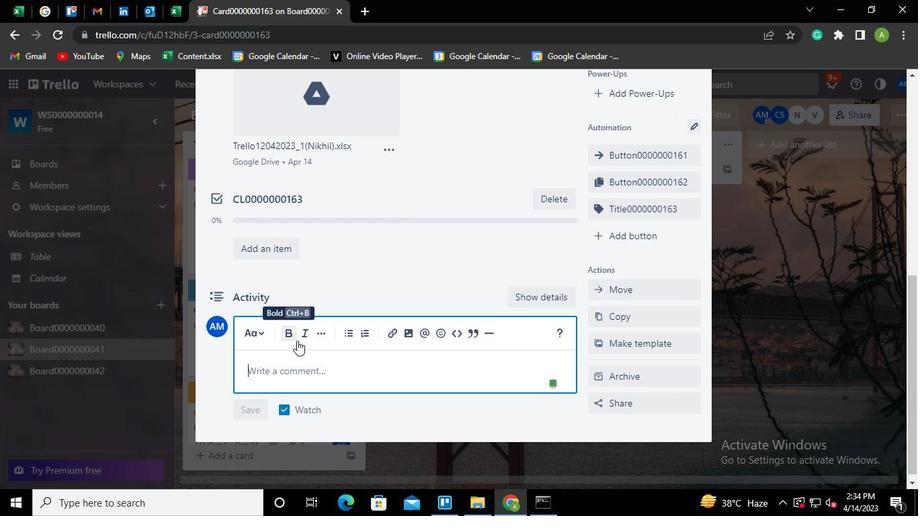 
Action: Keyboard Key.shift
Screenshot: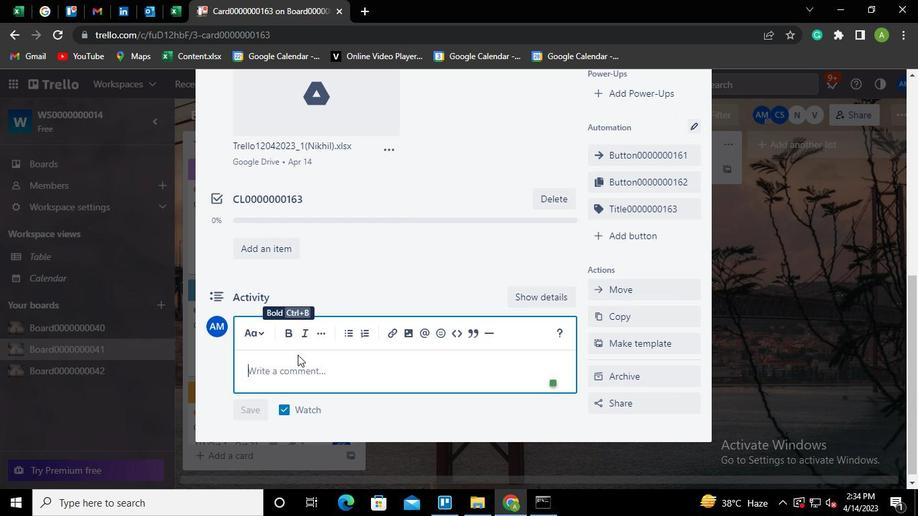 
Action: Keyboard Key.shift
Screenshot: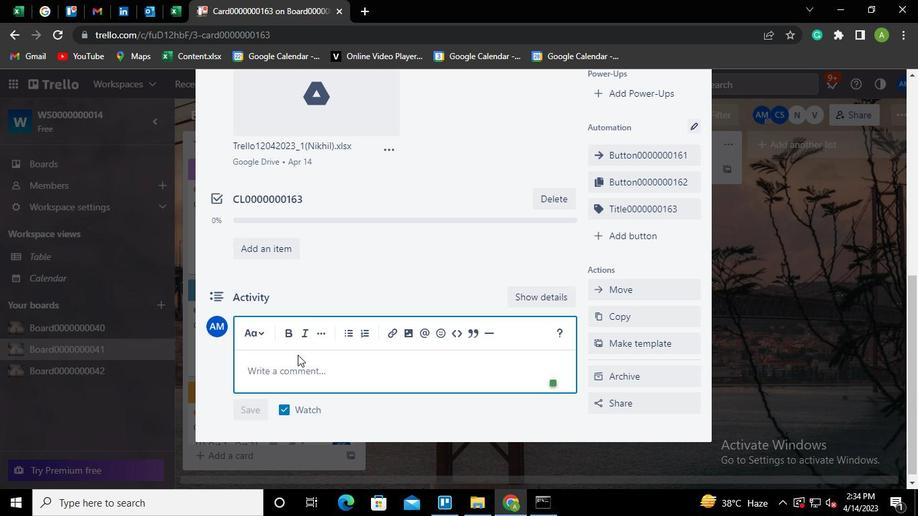 
Action: Keyboard Key.shift
Screenshot: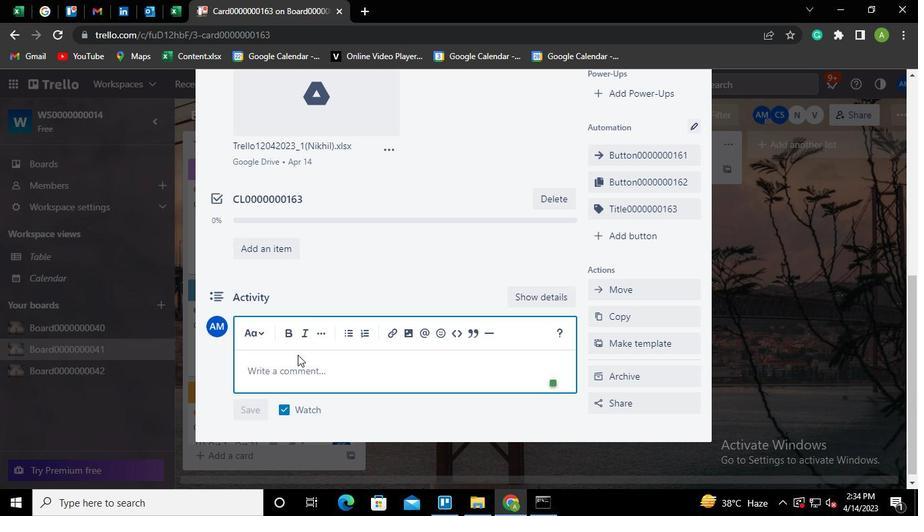 
Action: Keyboard Key.shift
Screenshot: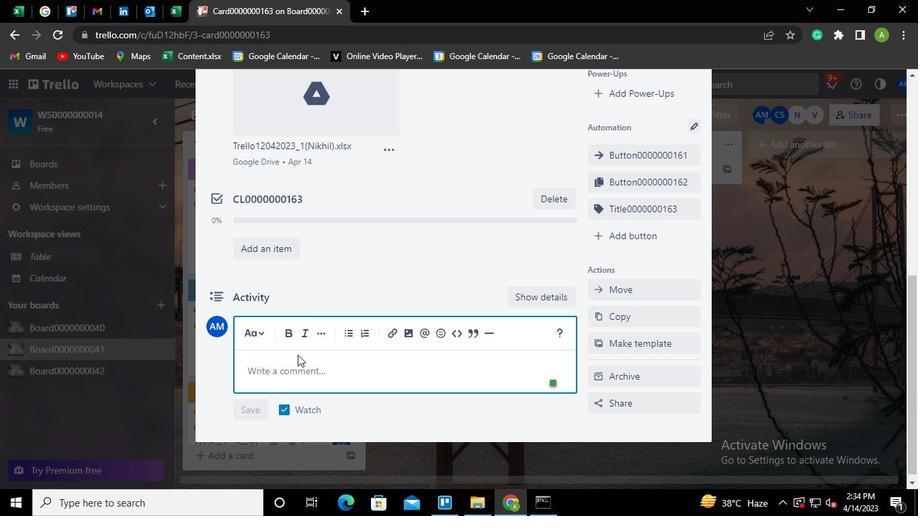 
Action: Keyboard Key.shift
Screenshot: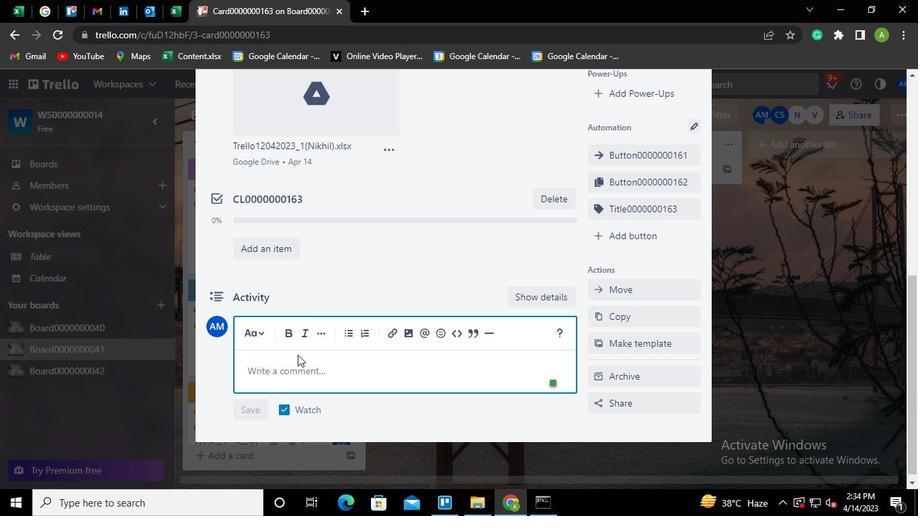 
Action: Keyboard Key.shift
Screenshot: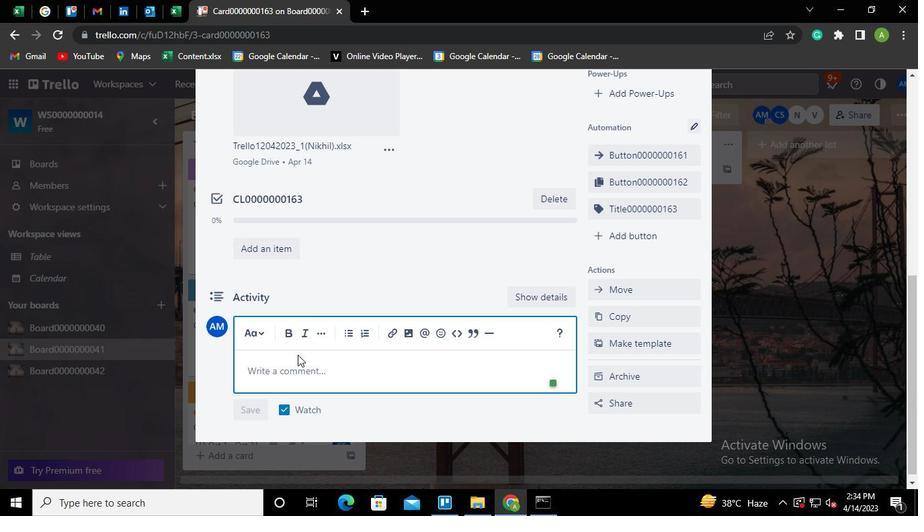 
Action: Keyboard Key.shift
Screenshot: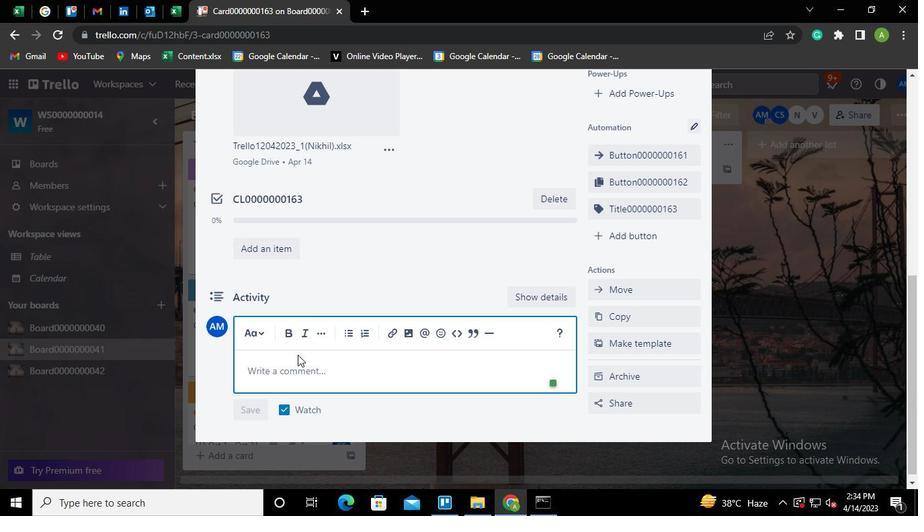 
Action: Keyboard Key.shift
Screenshot: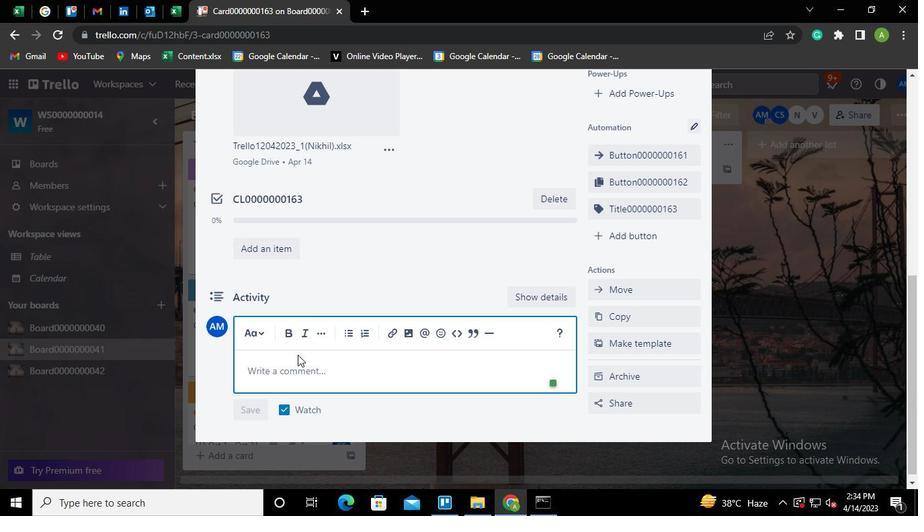 
Action: Keyboard Key.shift
Screenshot: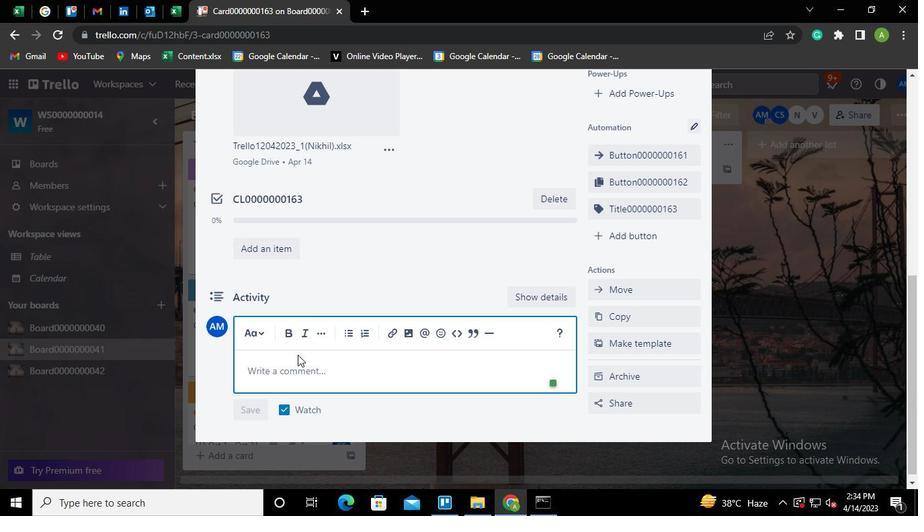 
Action: Keyboard Key.shift
Screenshot: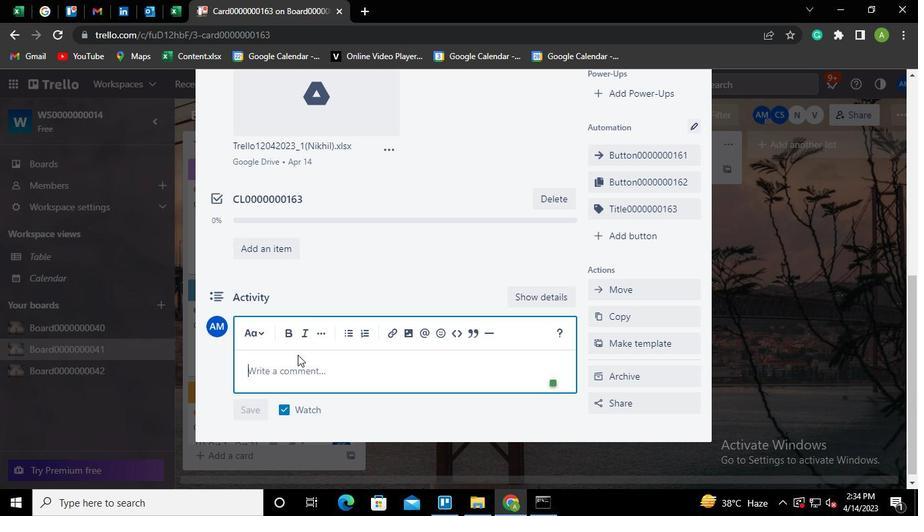 
Action: Keyboard Key.shift
Screenshot: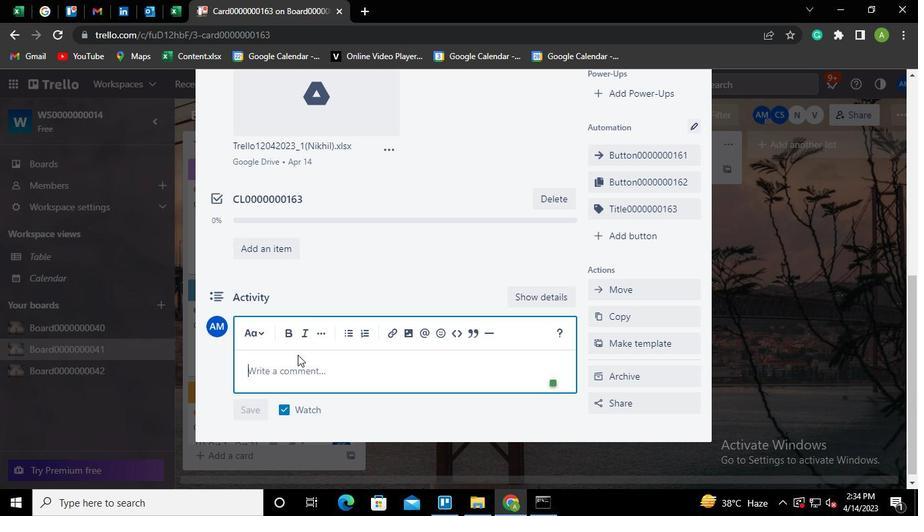 
Action: Keyboard Key.shift
Screenshot: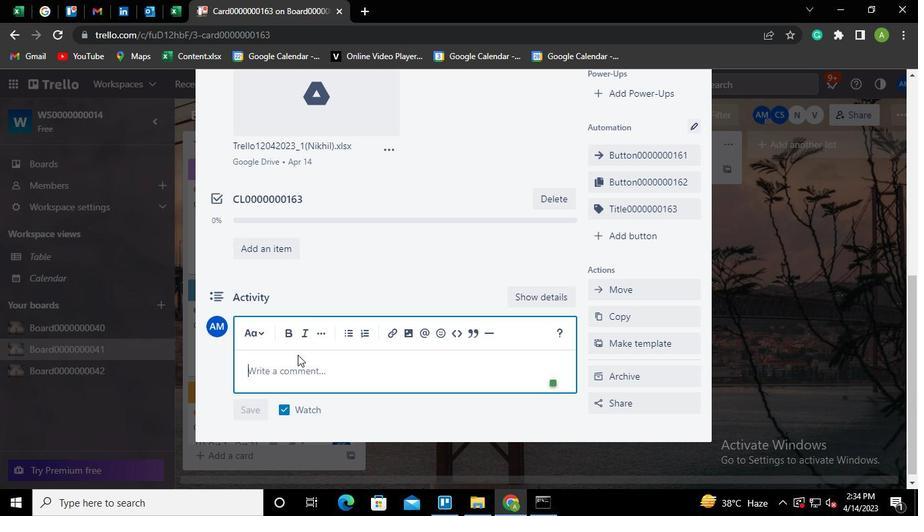 
Action: Keyboard Key.shift
Screenshot: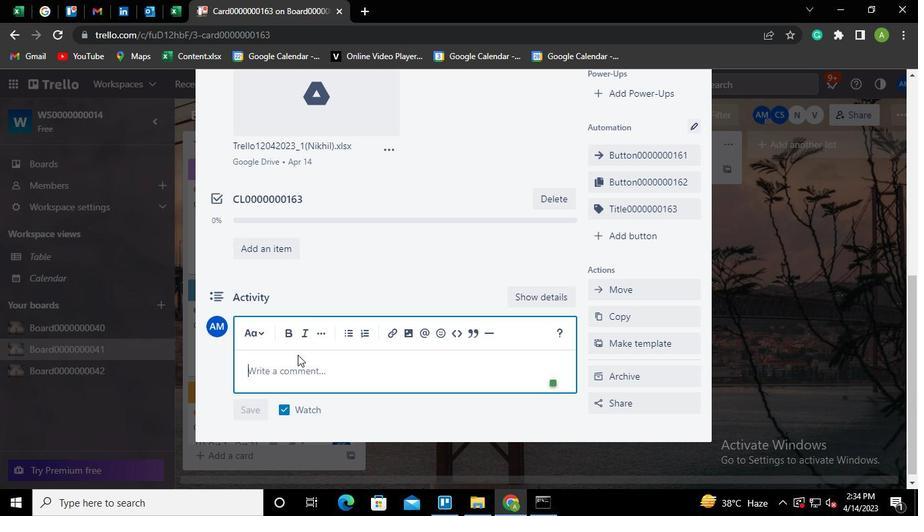 
Action: Keyboard Key.shift
Screenshot: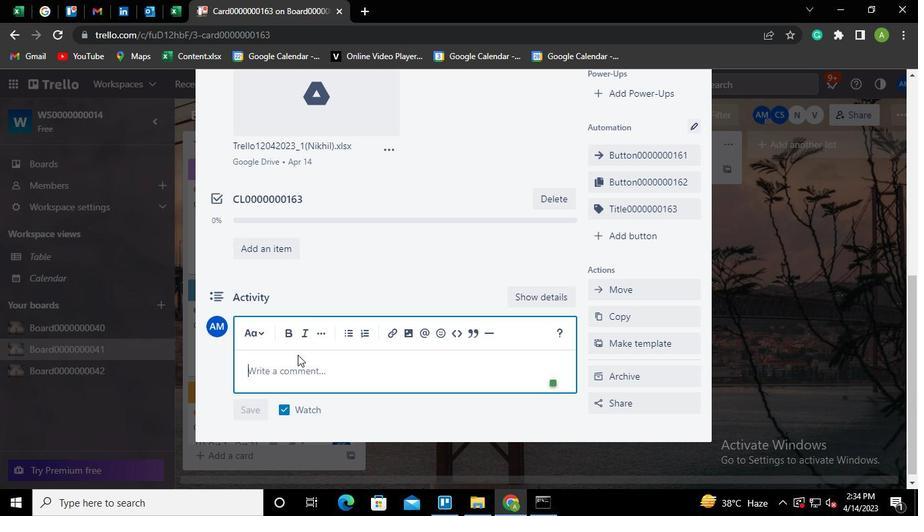 
Action: Keyboard Key.shift
Screenshot: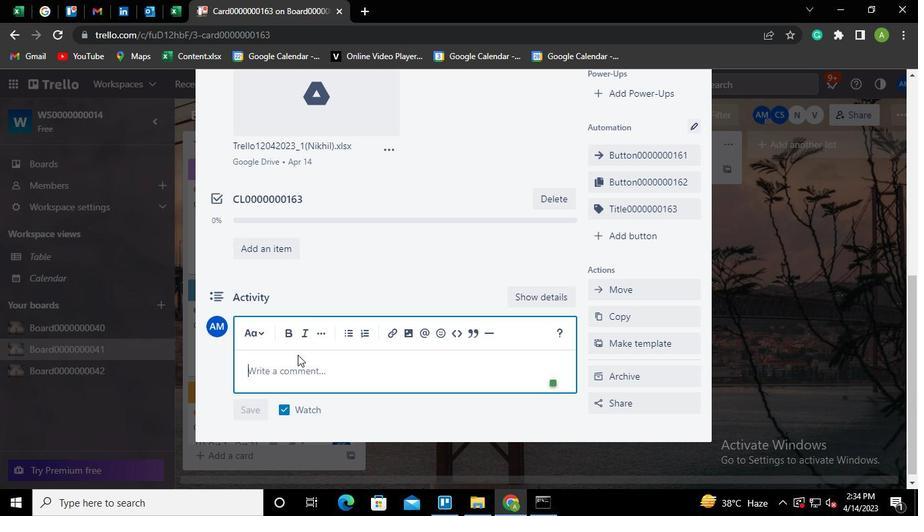 
Action: Keyboard Key.shift
Screenshot: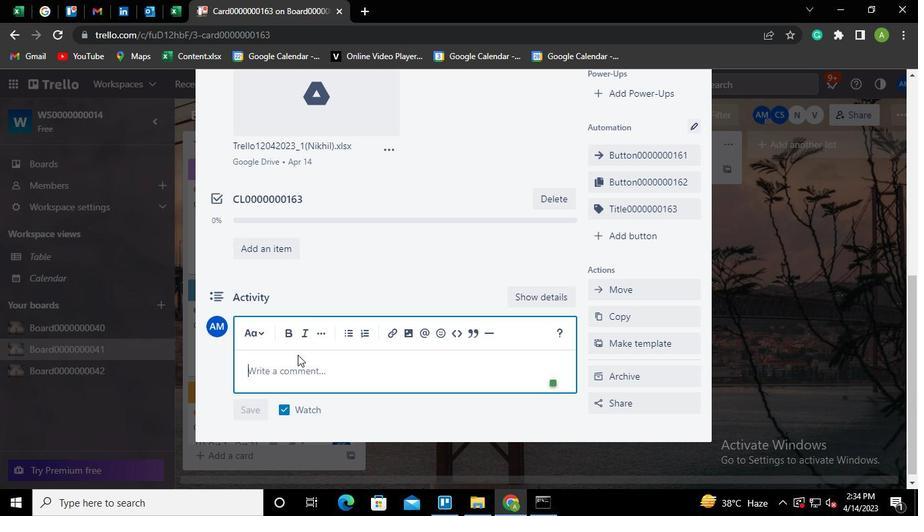 
Action: Keyboard Key.shift
Screenshot: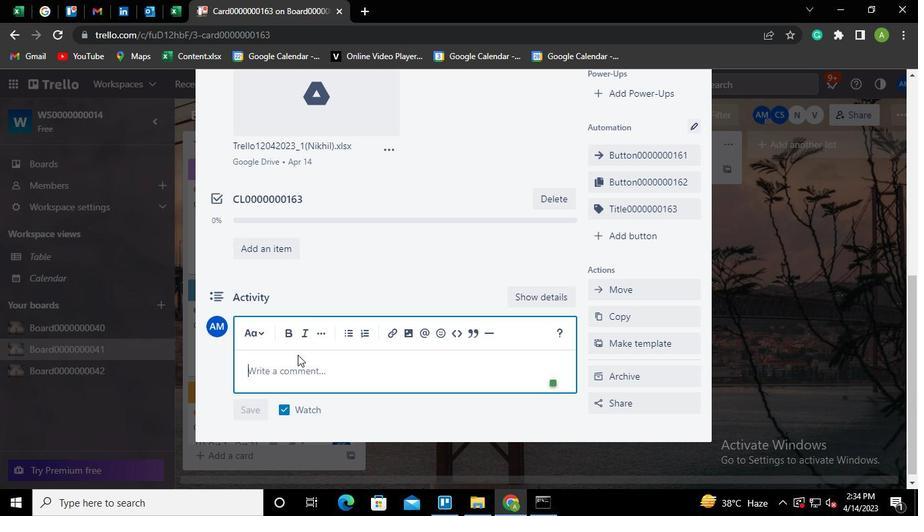
Action: Keyboard Key.shift
Screenshot: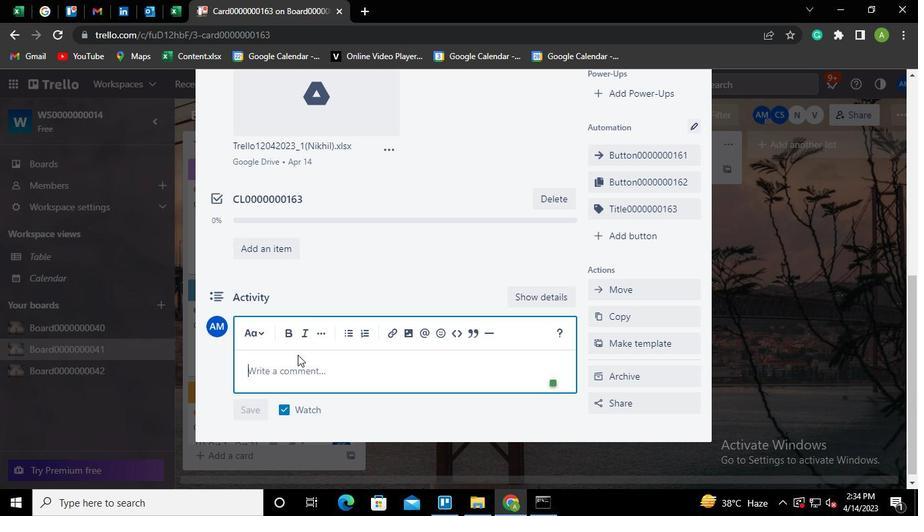 
Action: Keyboard Key.shift
Screenshot: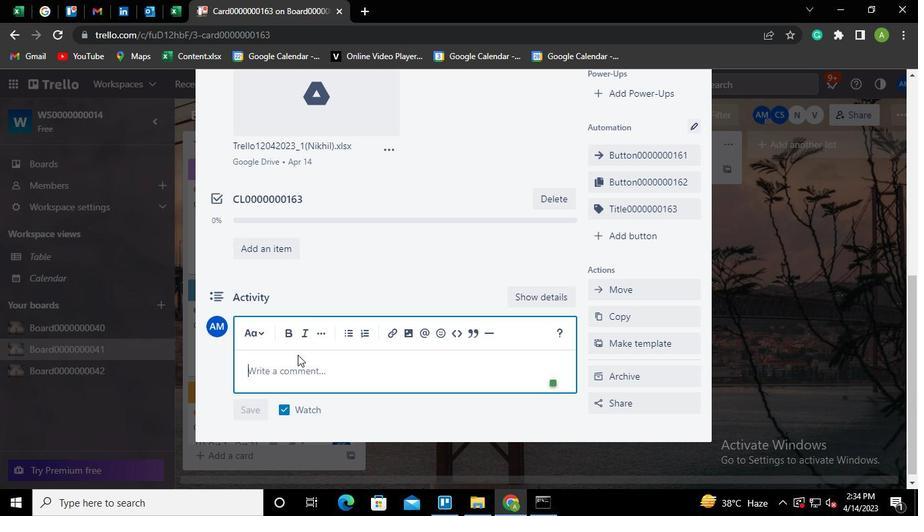 
Action: Keyboard Key.shift
Screenshot: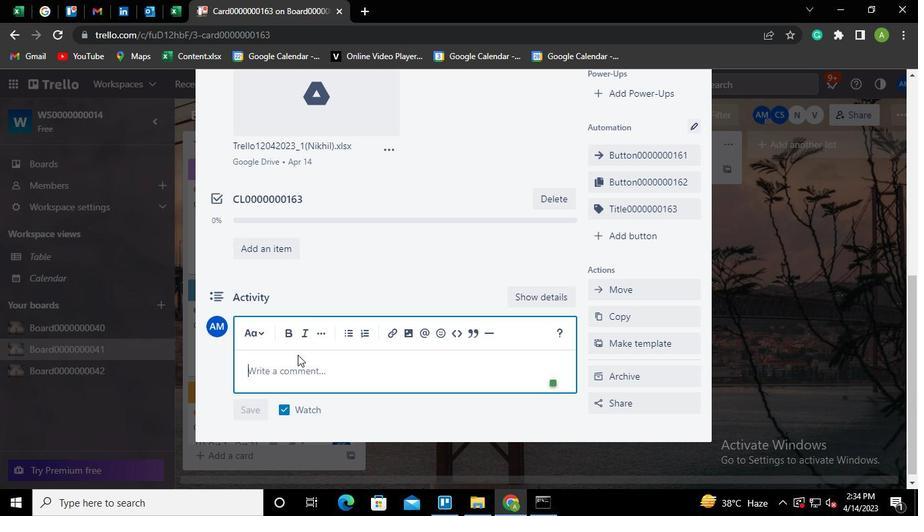 
Action: Keyboard Key.shift
Screenshot: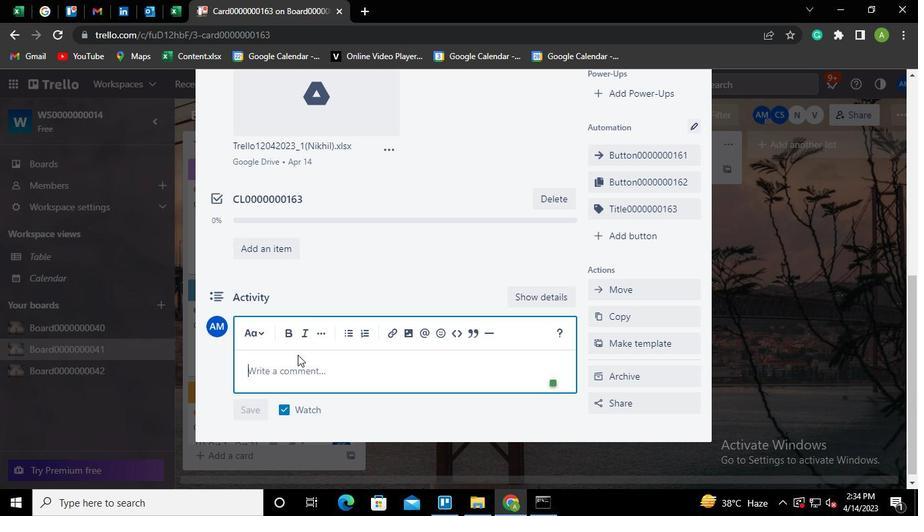 
Action: Keyboard Key.shift
Screenshot: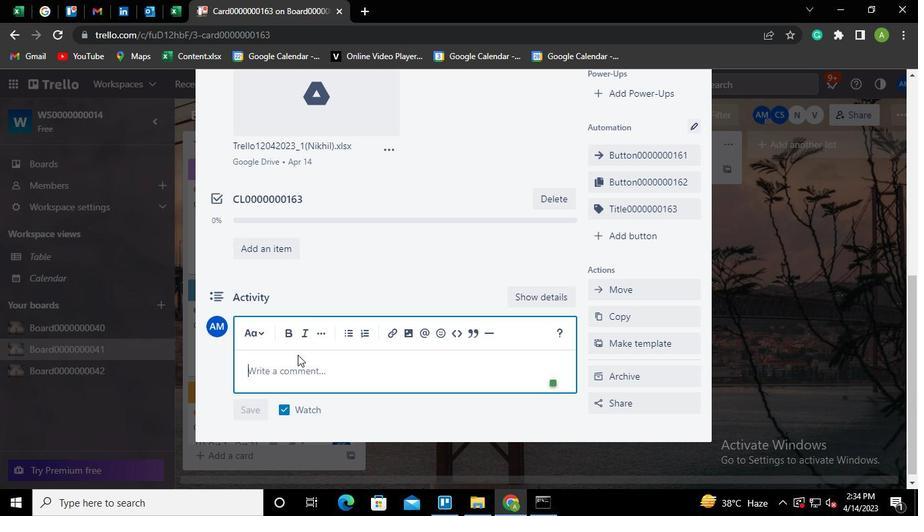 
Action: Keyboard Key.shift
Screenshot: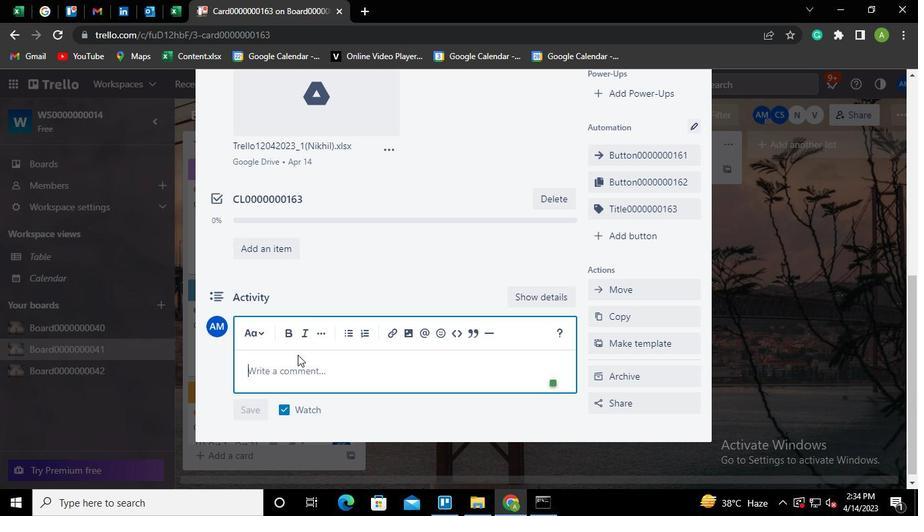 
Action: Keyboard Key.shift
Screenshot: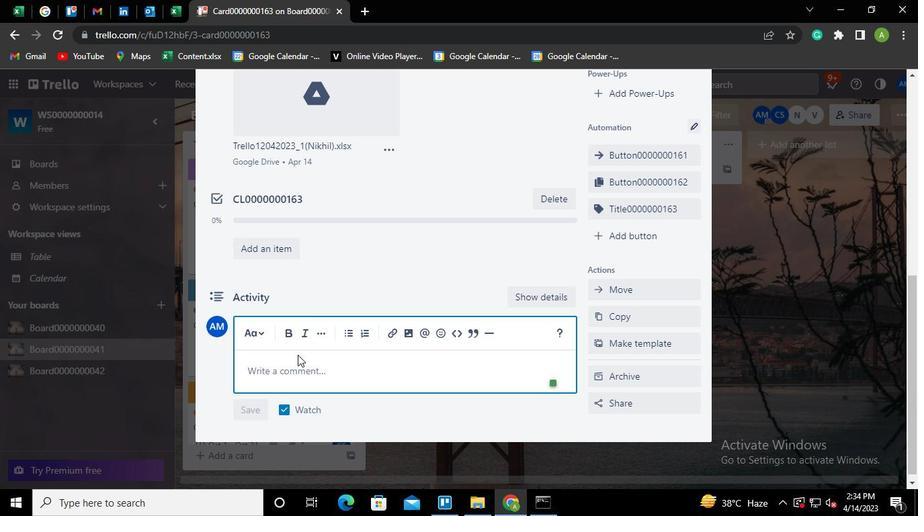 
Action: Keyboard Key.shift
Screenshot: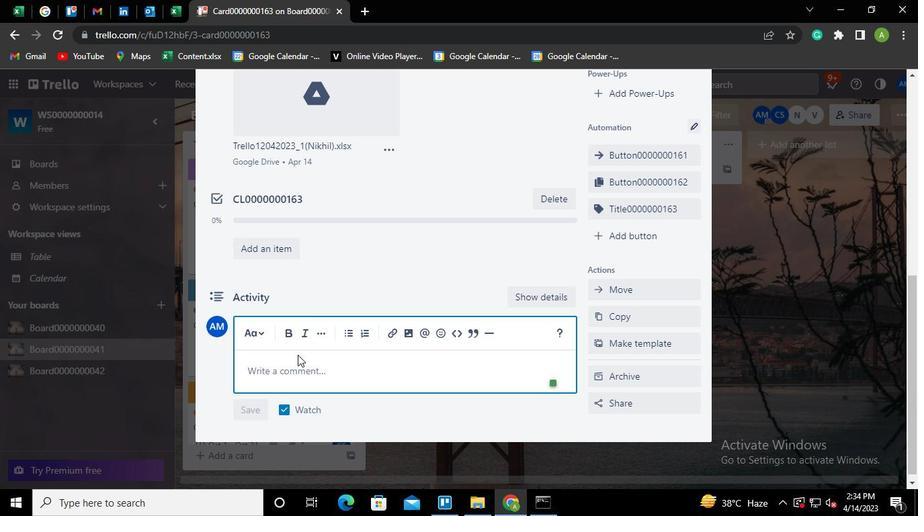 
Action: Keyboard Key.shift
Screenshot: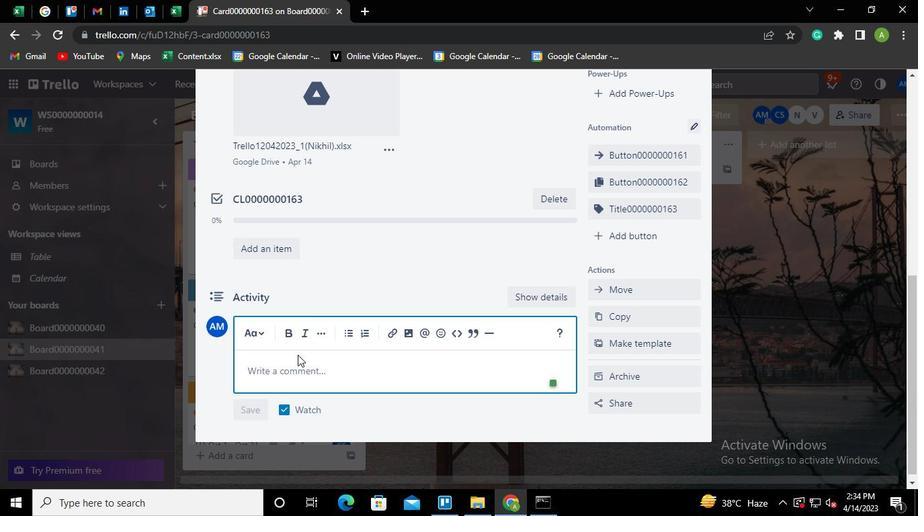 
Action: Keyboard C
Screenshot: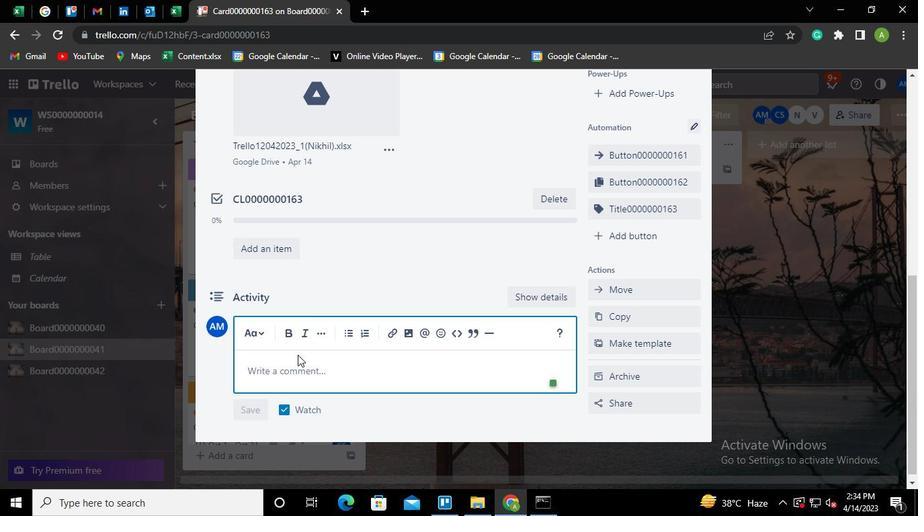 
Action: Keyboard M
Screenshot: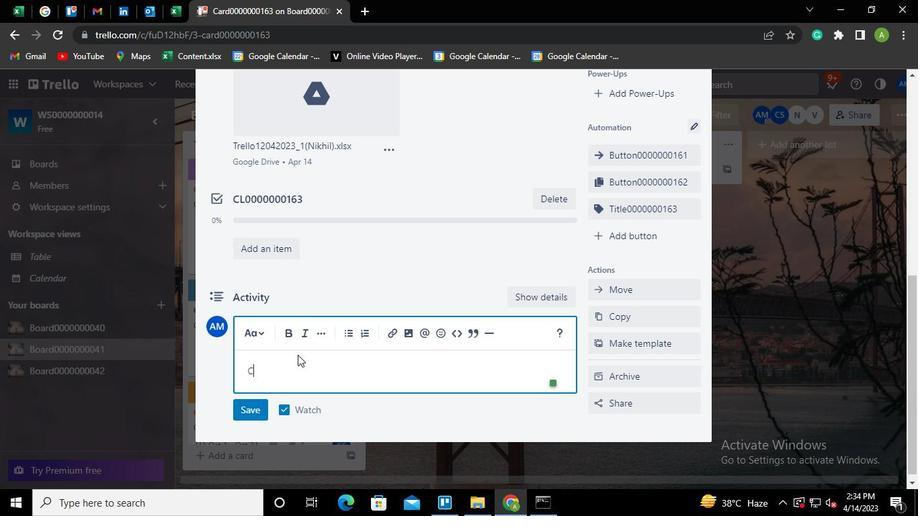 
Action: Keyboard <96>
Screenshot: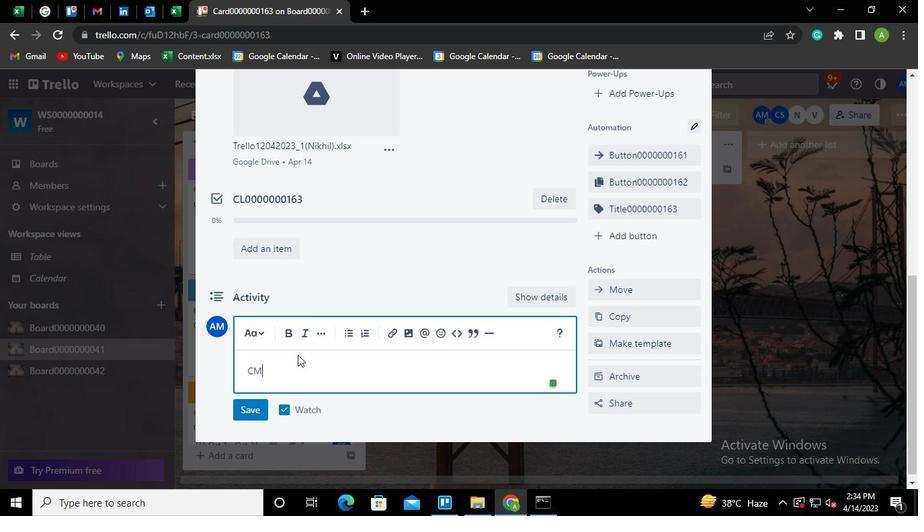 
Action: Keyboard <96>
Screenshot: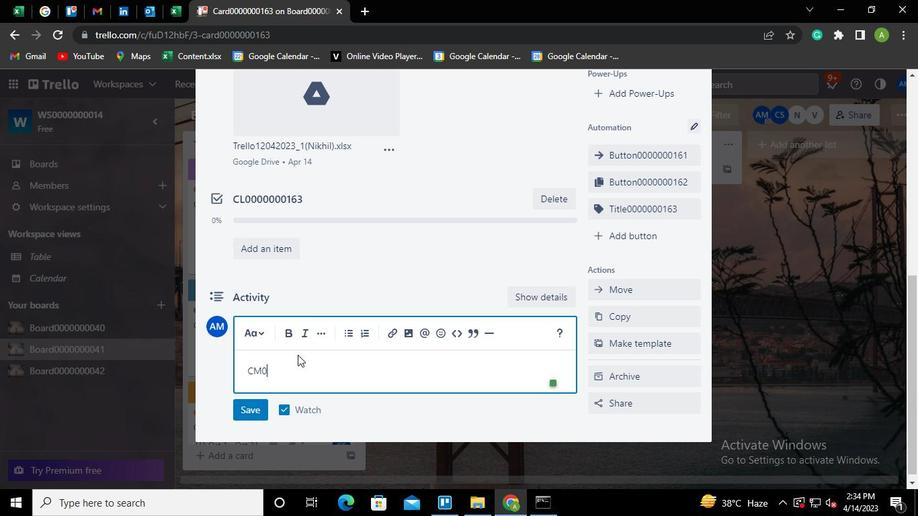 
Action: Keyboard <96>
Screenshot: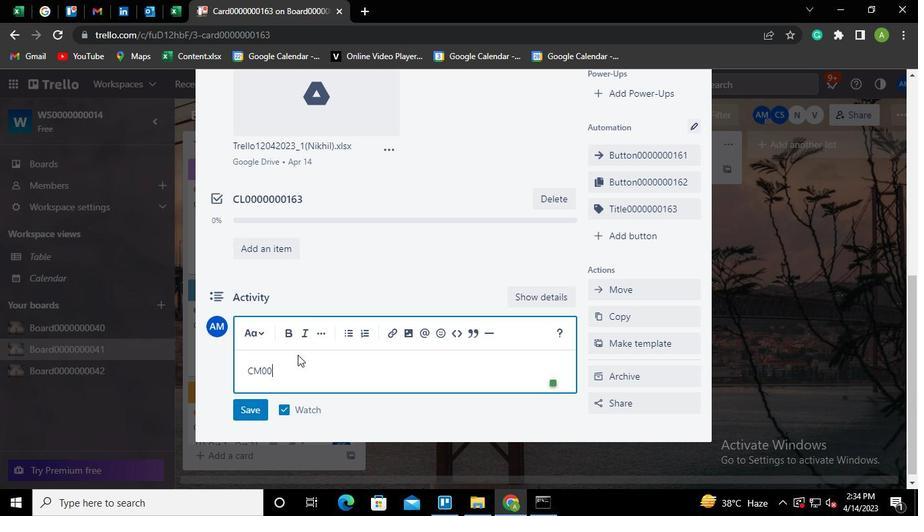 
Action: Keyboard <96>
Screenshot: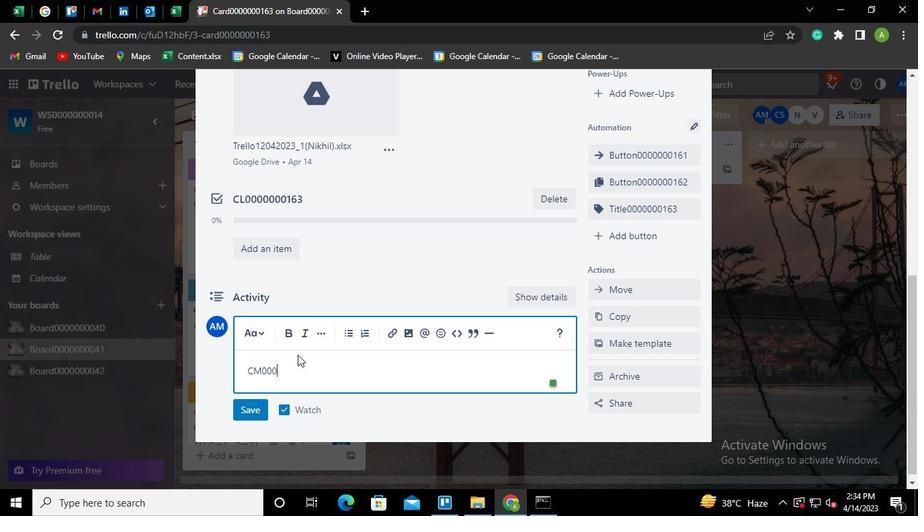 
Action: Keyboard <96>
Screenshot: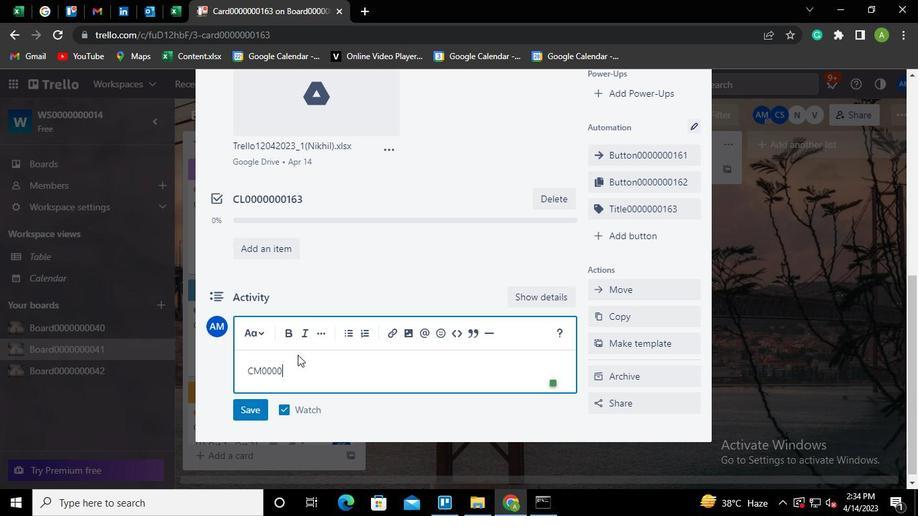 
Action: Keyboard <96>
Screenshot: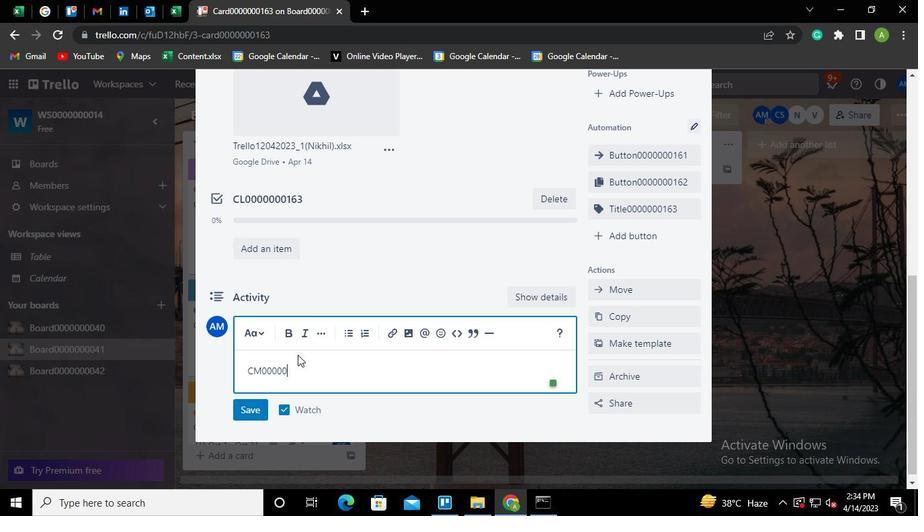 
Action: Keyboard <96>
Screenshot: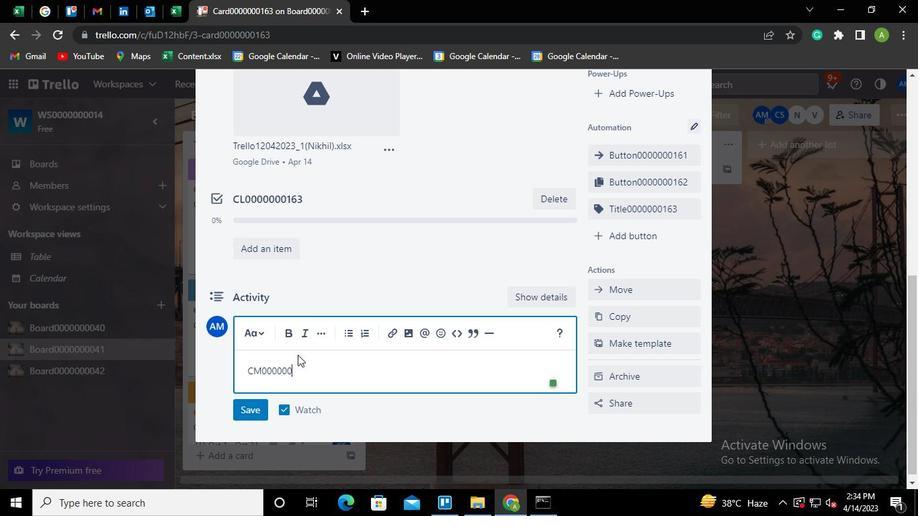 
Action: Keyboard <97>
Screenshot: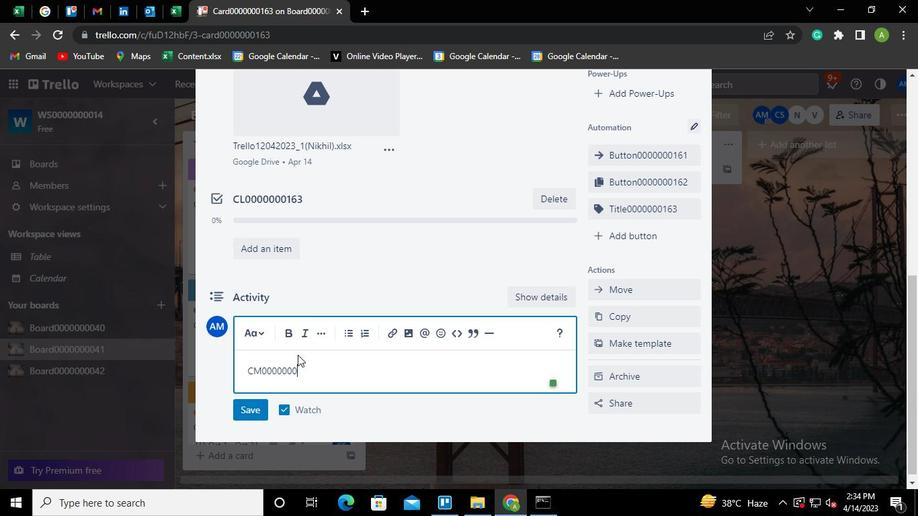 
Action: Keyboard <102>
Screenshot: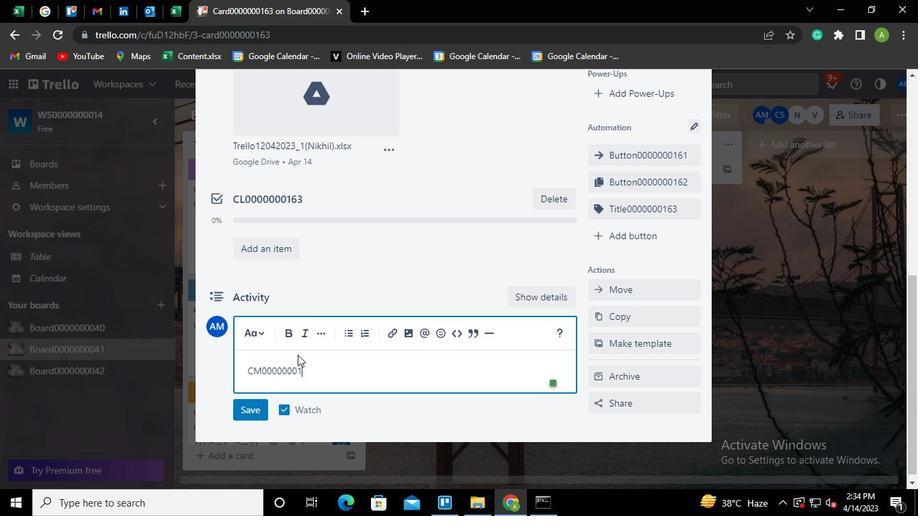 
Action: Keyboard <99>
Screenshot: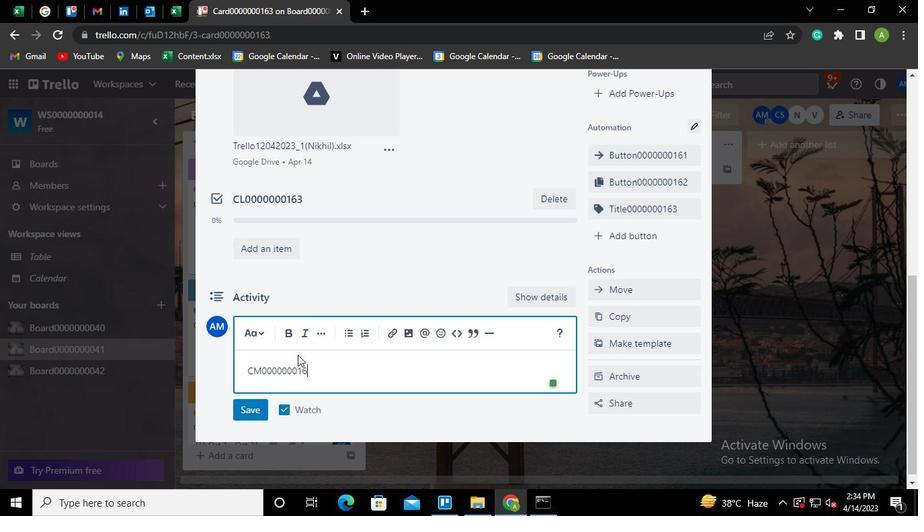 
Action: Mouse moved to (254, 403)
Screenshot: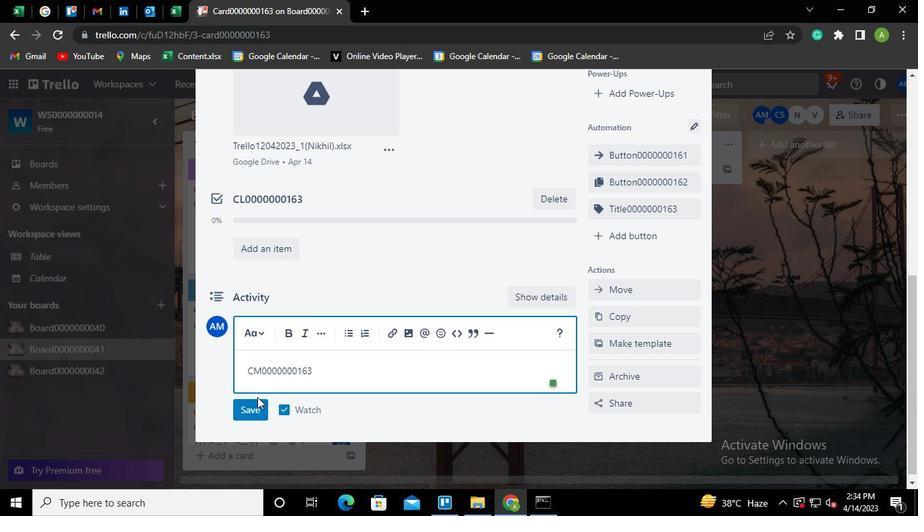 
Action: Mouse pressed left at (254, 403)
Screenshot: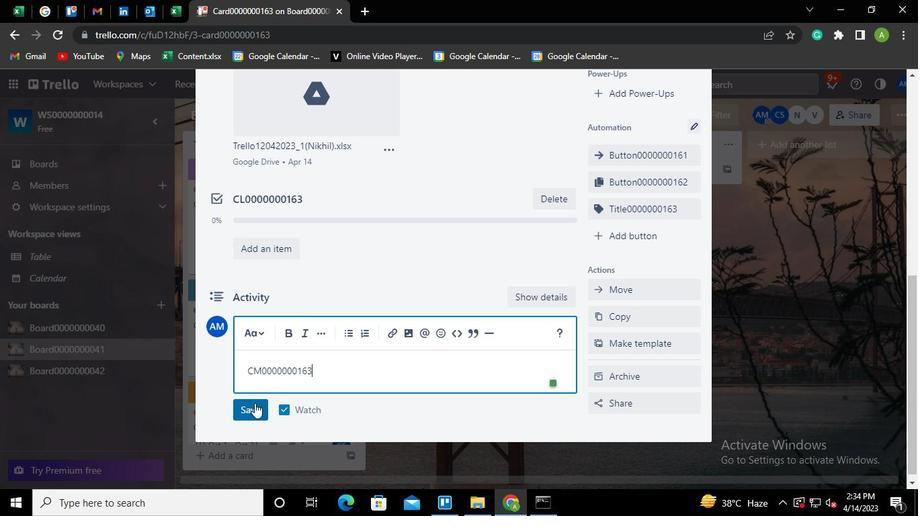 
Action: Mouse moved to (543, 503)
Screenshot: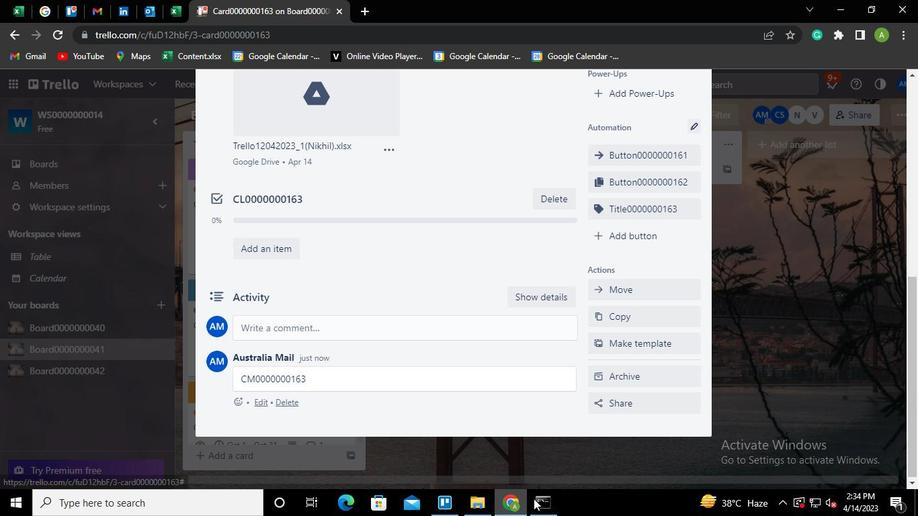 
Action: Mouse pressed left at (543, 503)
Screenshot: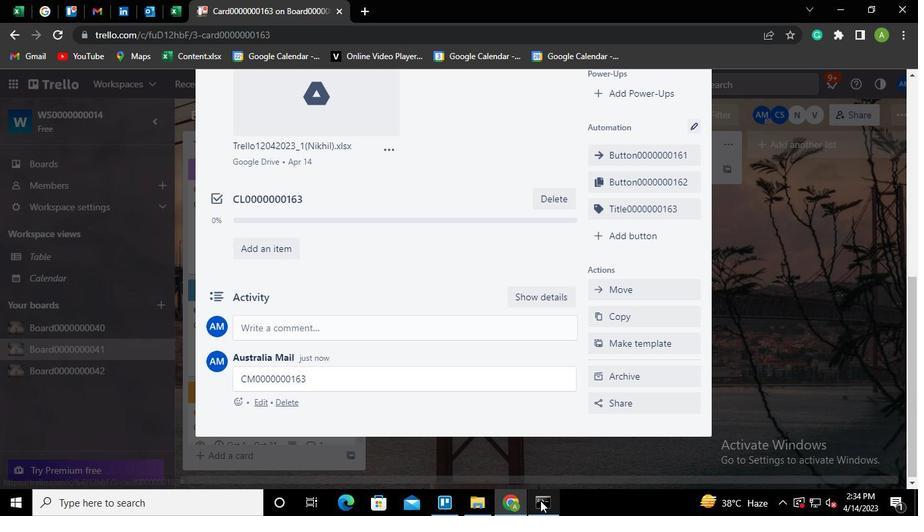 
Action: Mouse moved to (711, 75)
Screenshot: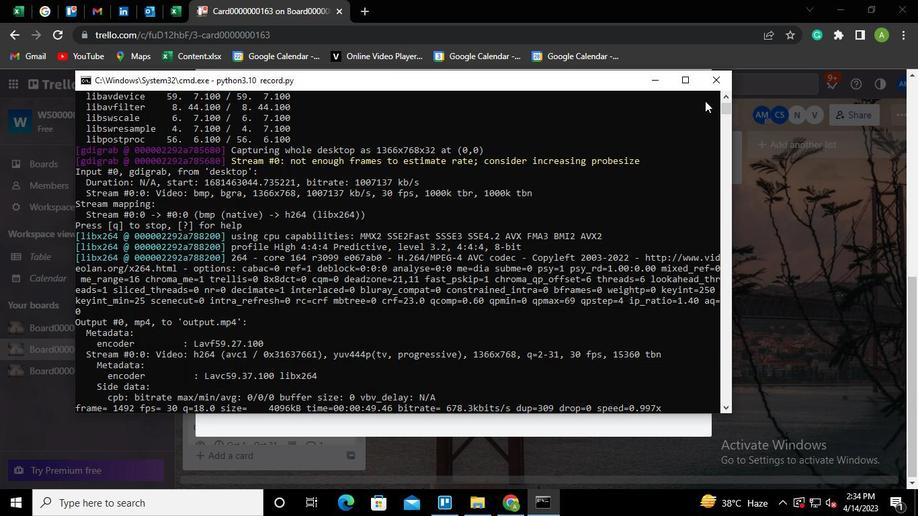 
Action: Mouse pressed left at (711, 75)
Screenshot: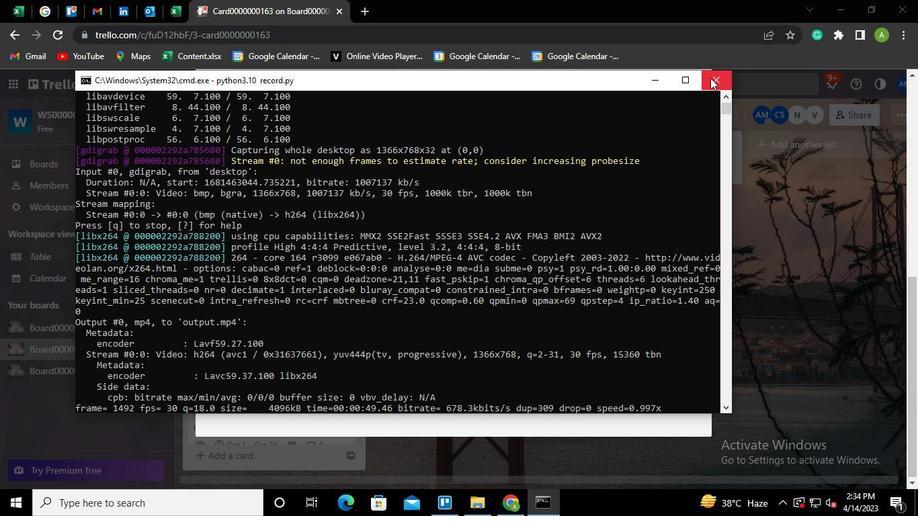 
